 Task: Find connections with filter location Pérama with filter topic #jobwith filter profile language German with filter current company Resolvit with filter school MEERUT INSTITUTE OF TECHNOLOGY, BARAL, PARTAPUR, MEERUT with filter industry Magnetic and Optical Media Manufacturing with filter service category Nonprofit Consulting with filter keywords title CNA
Action: Mouse moved to (274, 227)
Screenshot: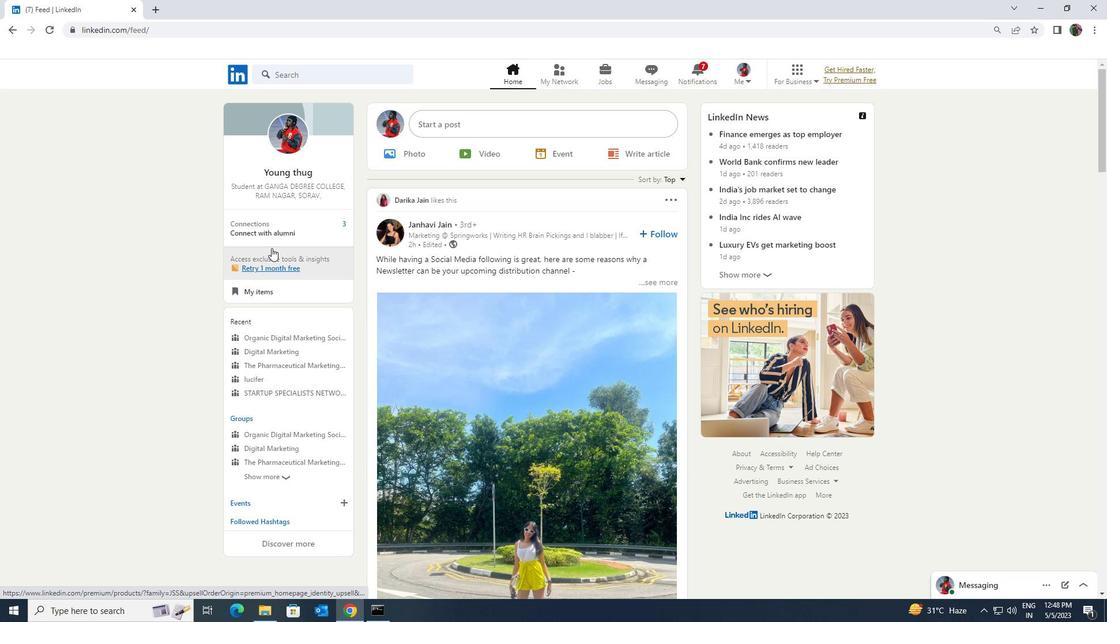 
Action: Mouse pressed left at (274, 227)
Screenshot: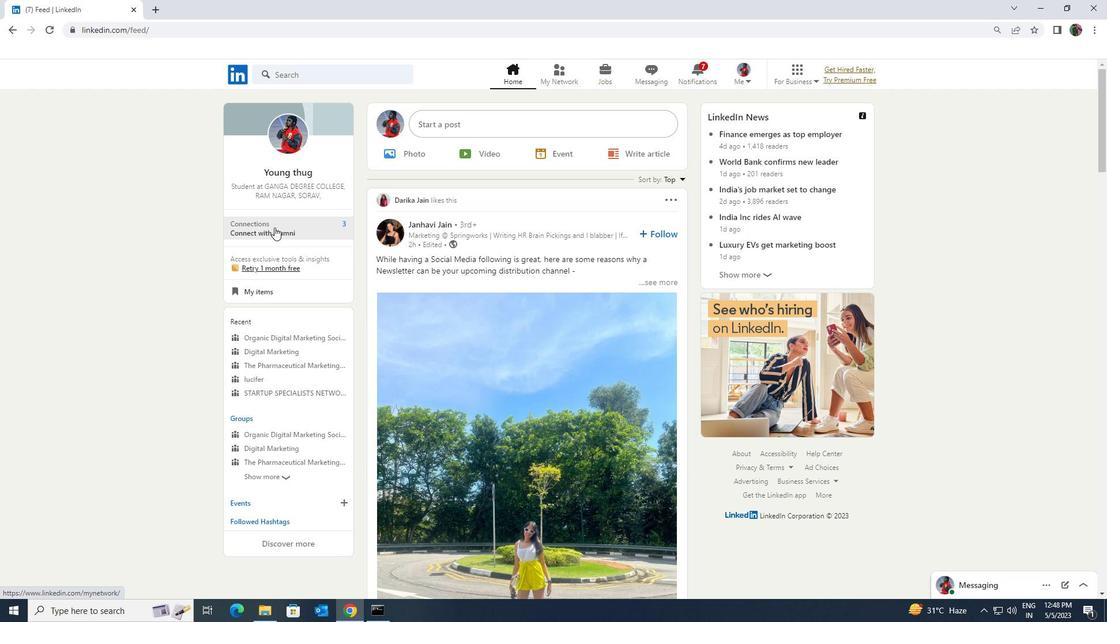 
Action: Mouse moved to (278, 141)
Screenshot: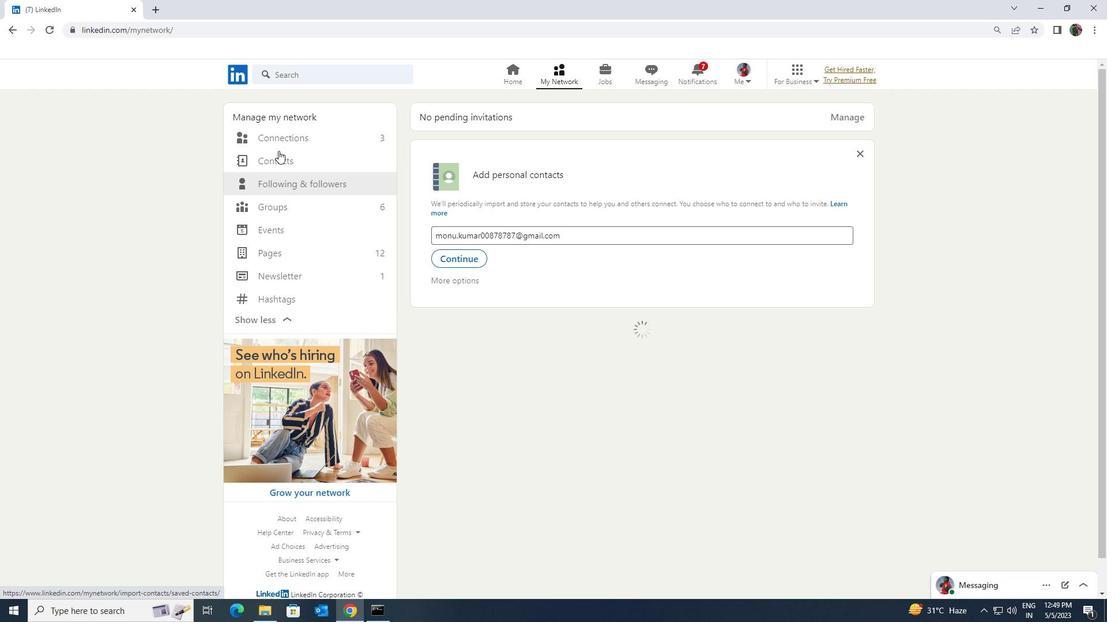 
Action: Mouse pressed left at (278, 141)
Screenshot: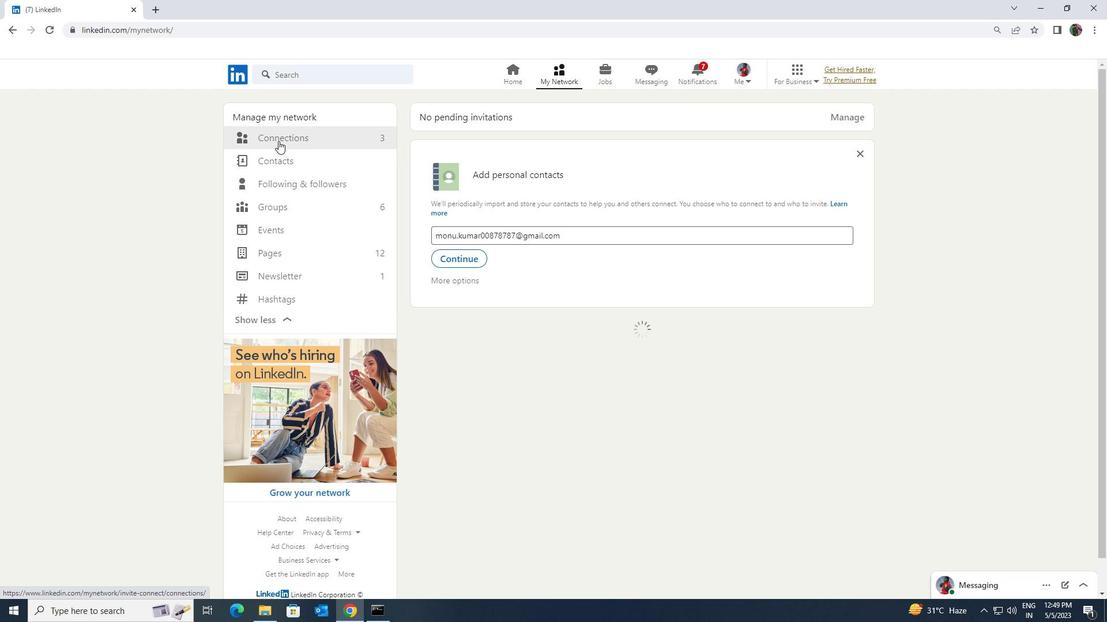 
Action: Mouse moved to (619, 145)
Screenshot: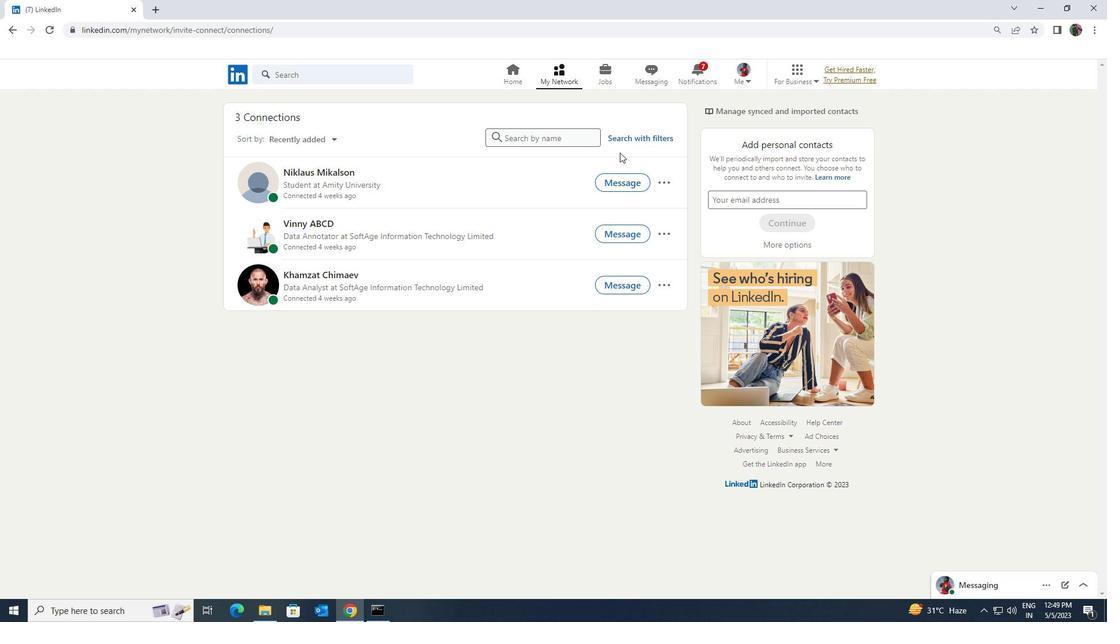 
Action: Mouse pressed left at (619, 145)
Screenshot: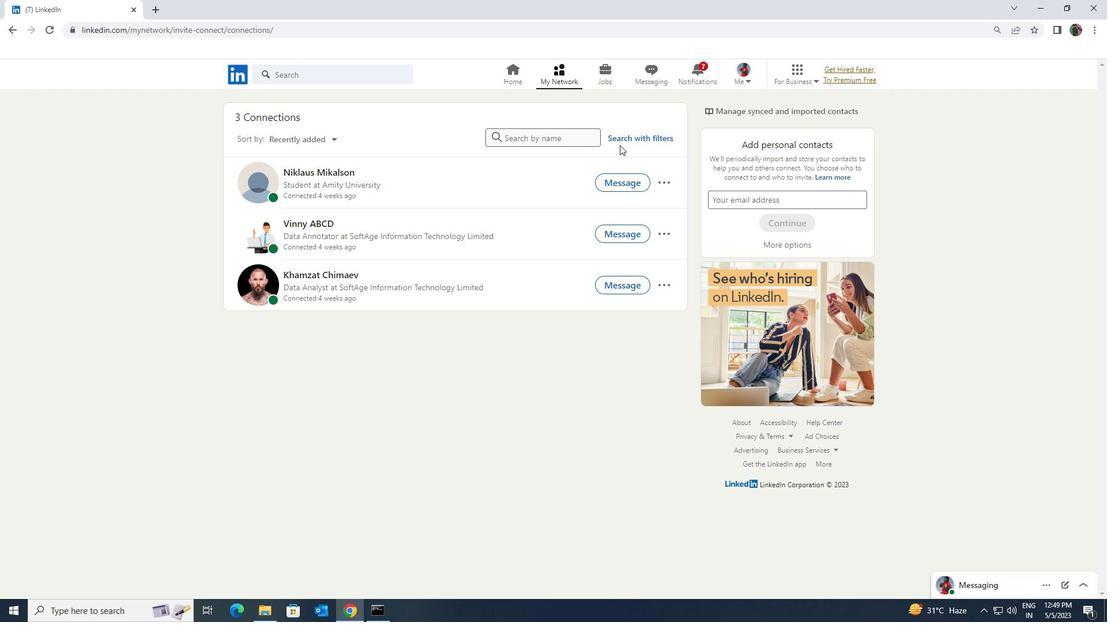 
Action: Mouse moved to (619, 139)
Screenshot: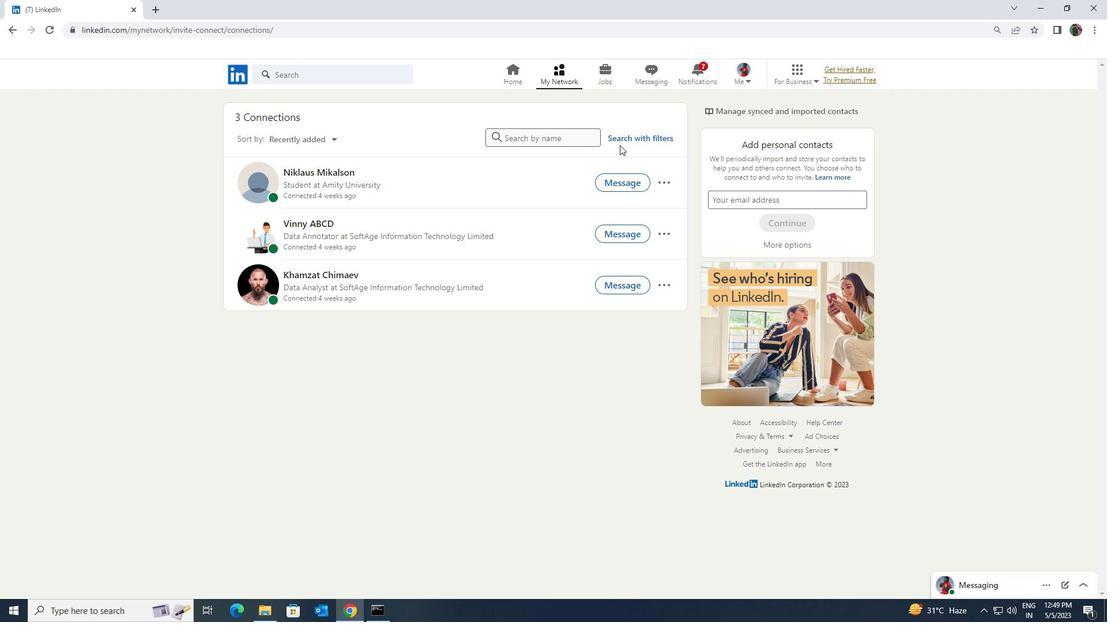 
Action: Mouse pressed left at (619, 139)
Screenshot: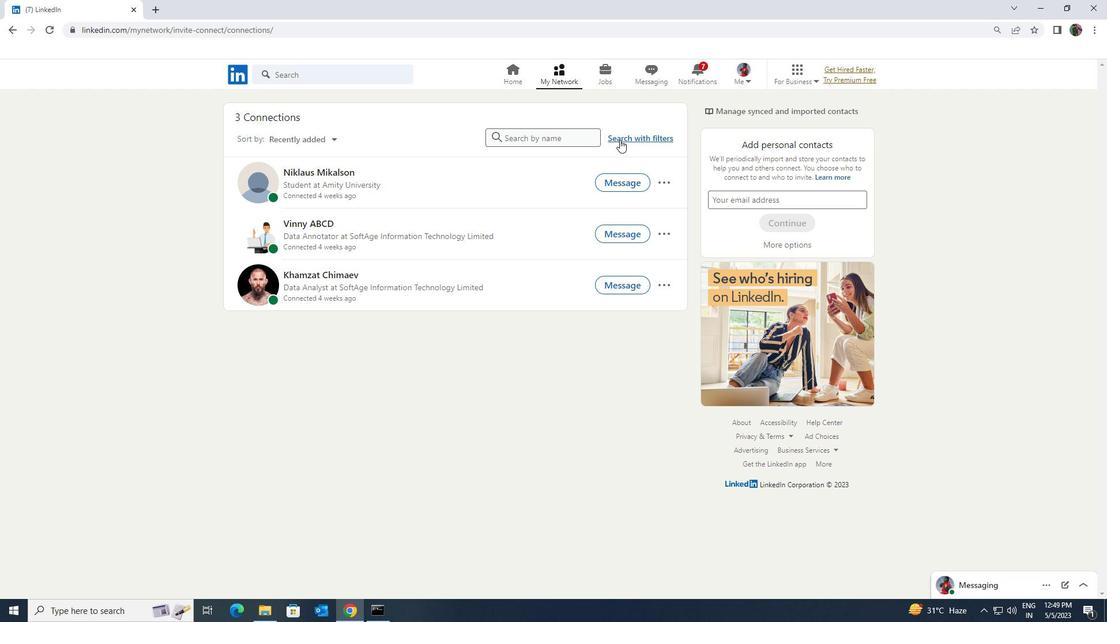 
Action: Mouse moved to (593, 108)
Screenshot: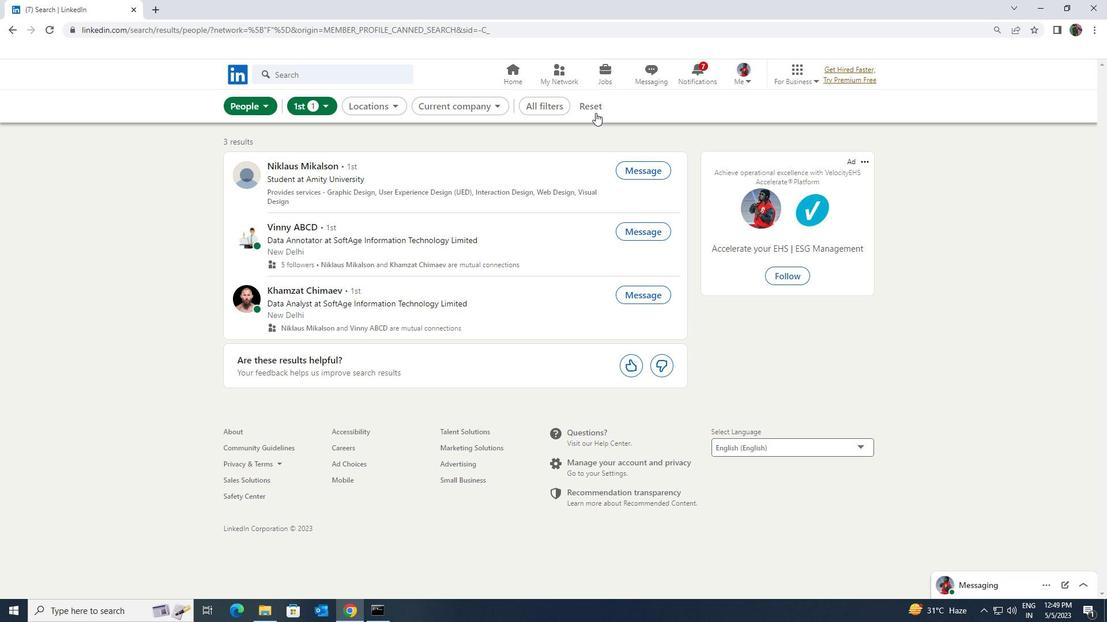 
Action: Mouse pressed left at (593, 108)
Screenshot: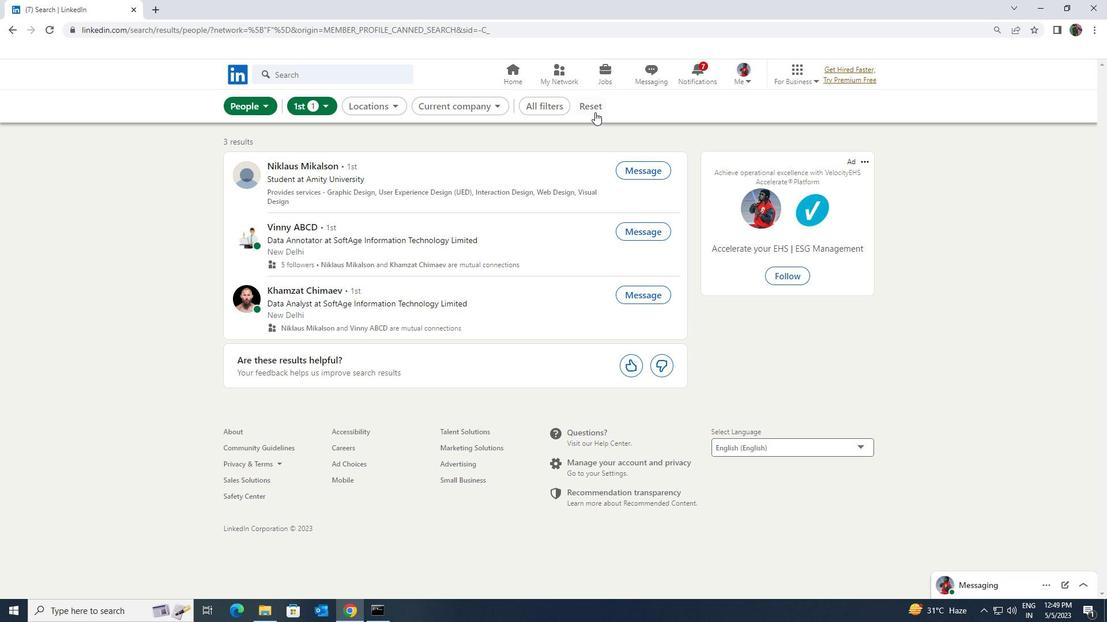 
Action: Mouse moved to (579, 106)
Screenshot: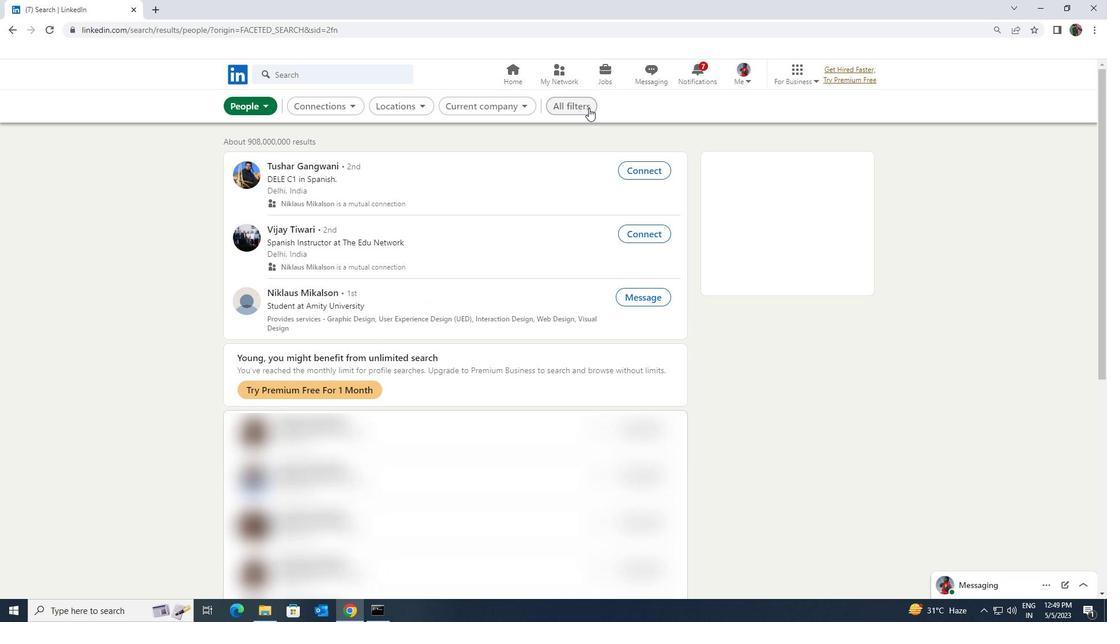 
Action: Mouse pressed left at (579, 106)
Screenshot: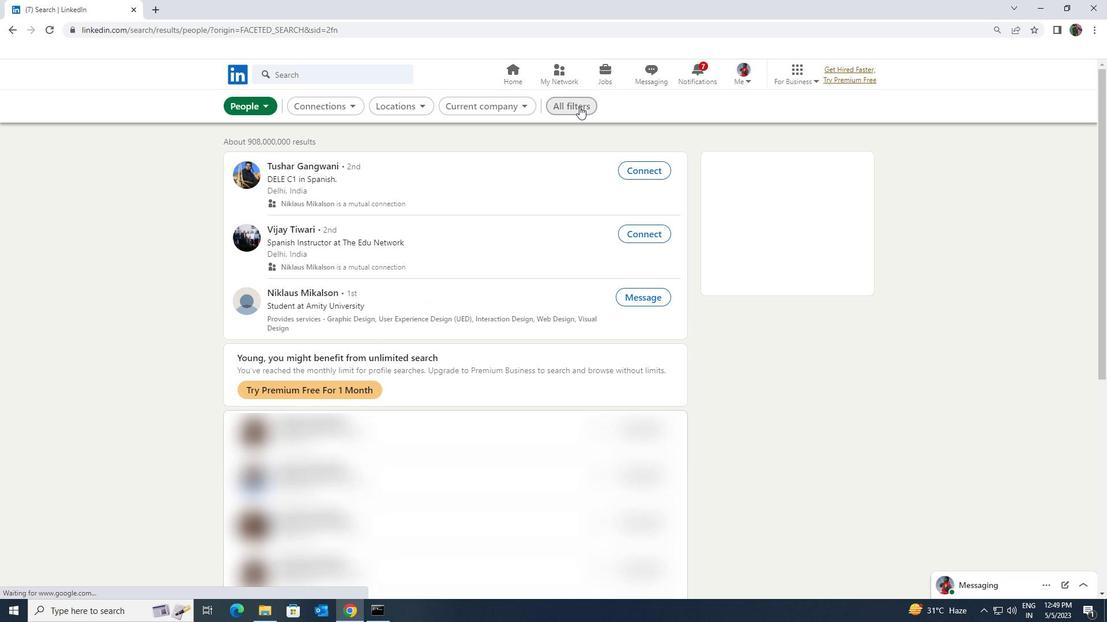 
Action: Mouse moved to (958, 446)
Screenshot: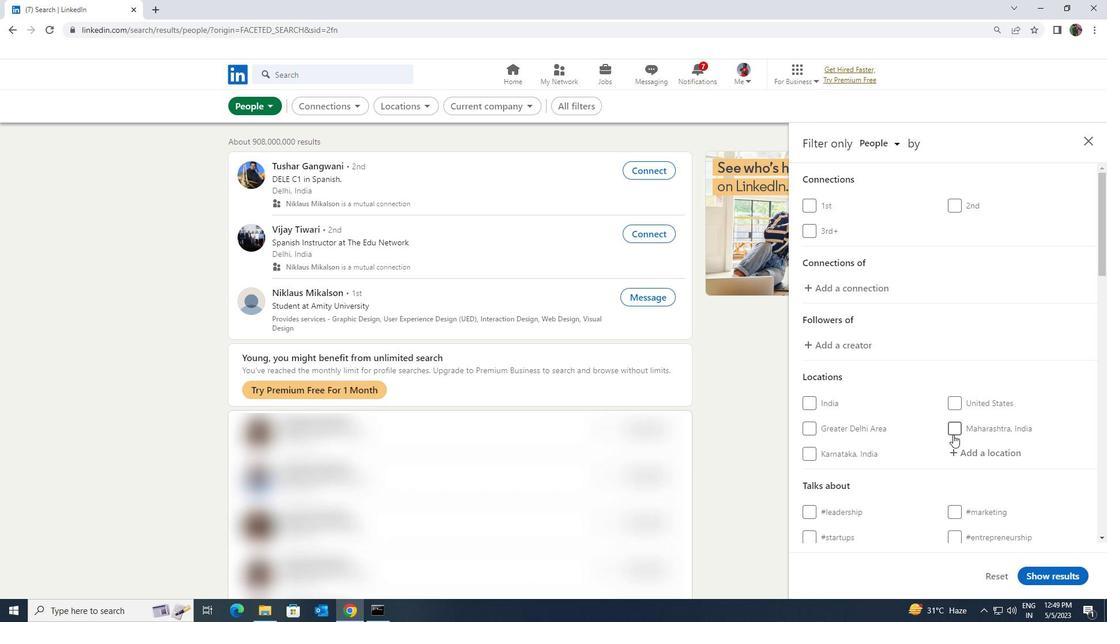 
Action: Mouse pressed left at (958, 446)
Screenshot: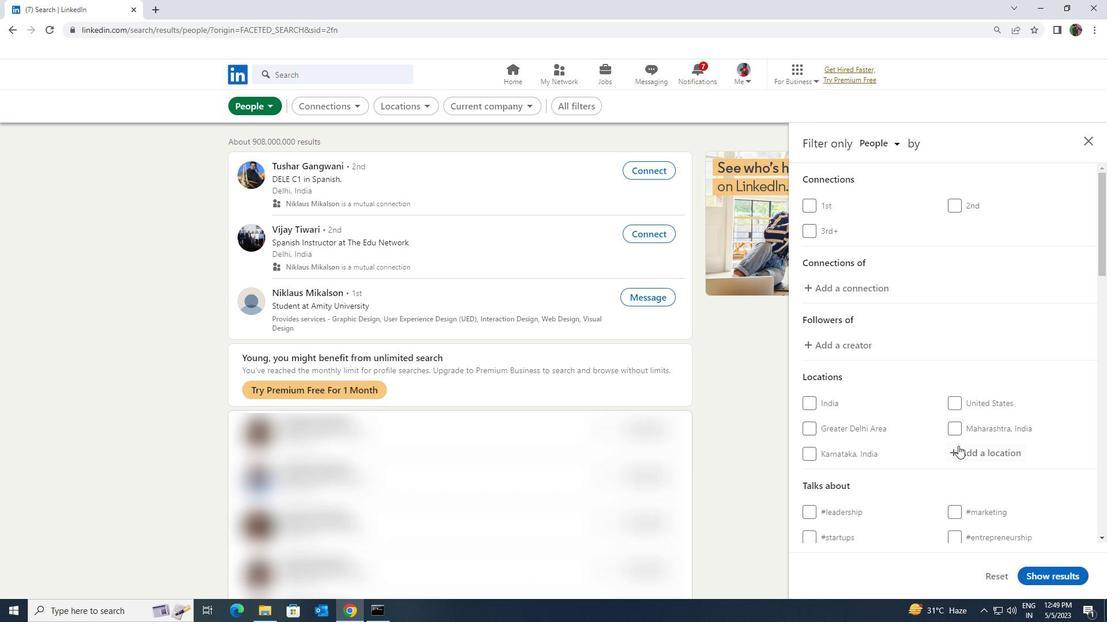 
Action: Key pressed <Key.shift>PERAMA
Screenshot: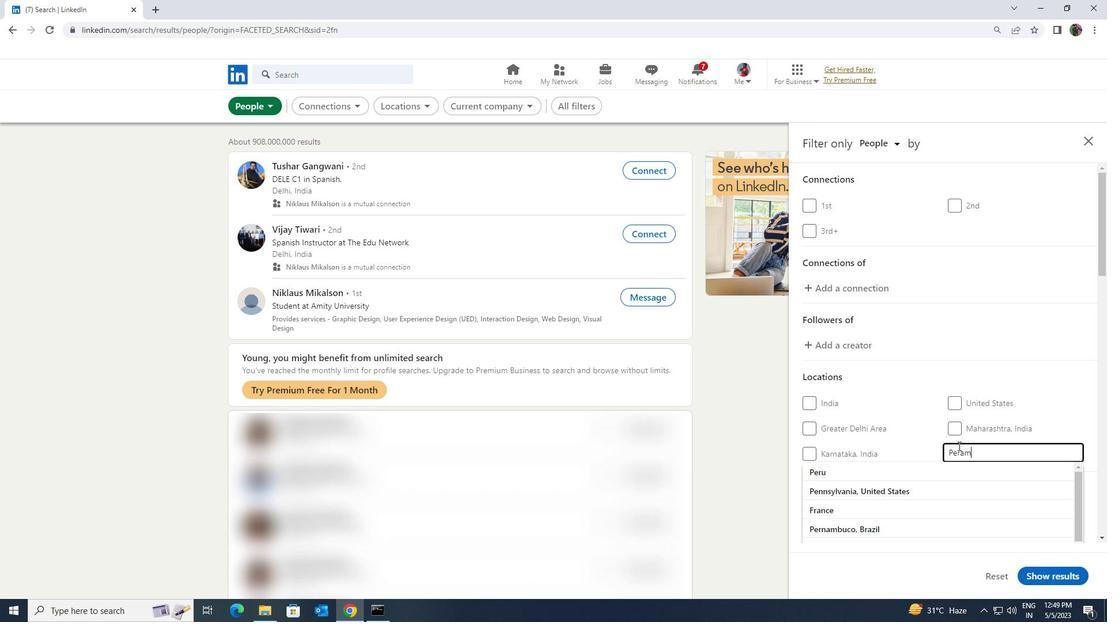 
Action: Mouse moved to (951, 465)
Screenshot: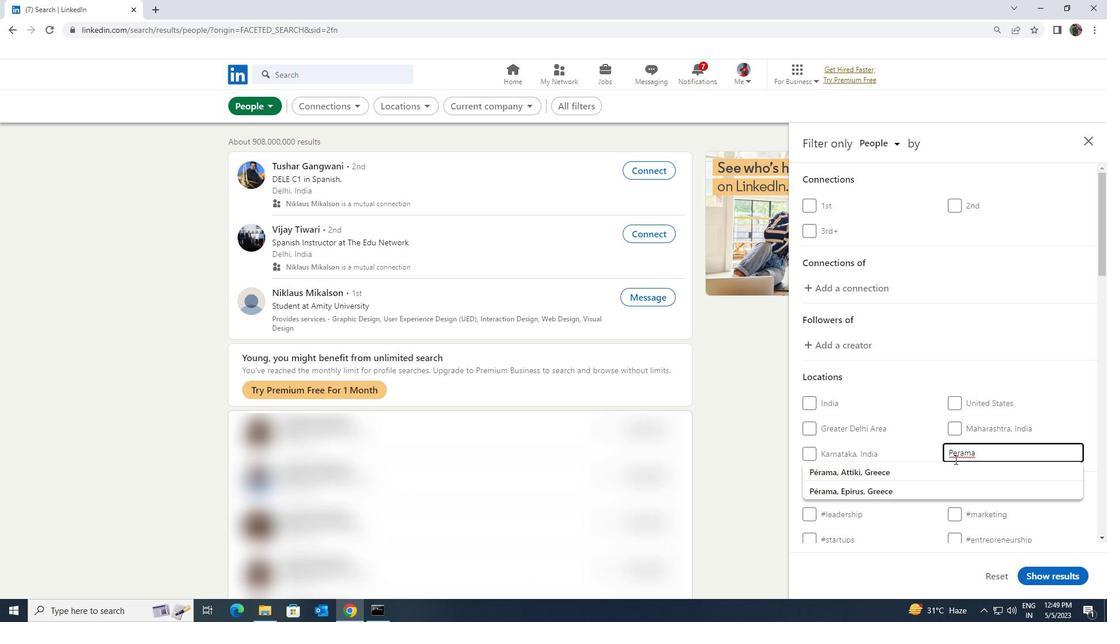 
Action: Mouse pressed left at (951, 465)
Screenshot: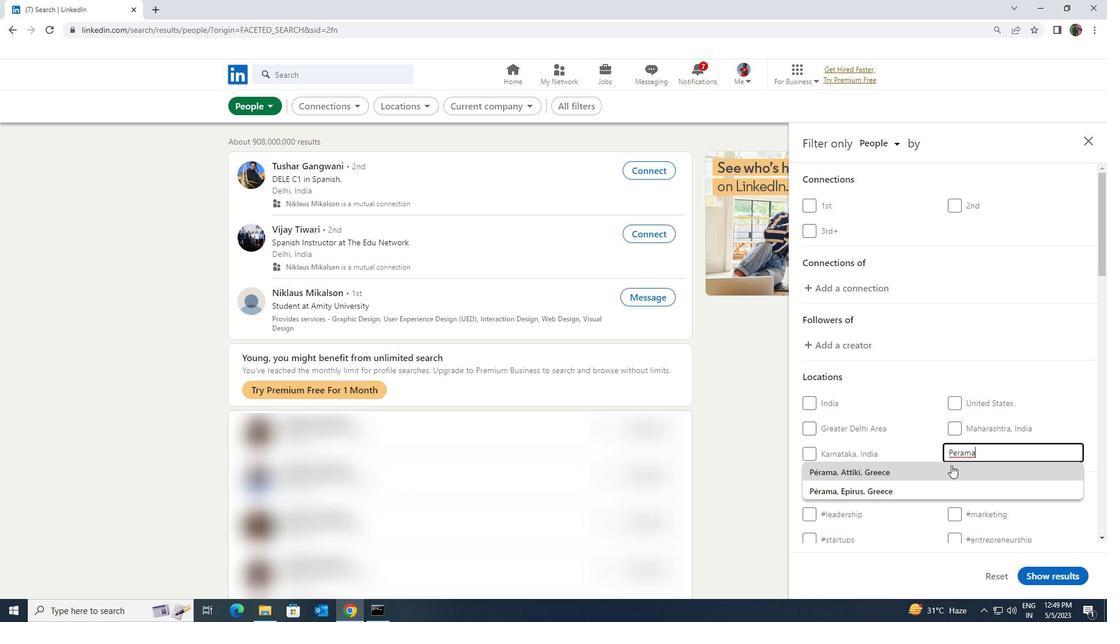 
Action: Mouse scrolled (951, 465) with delta (0, 0)
Screenshot: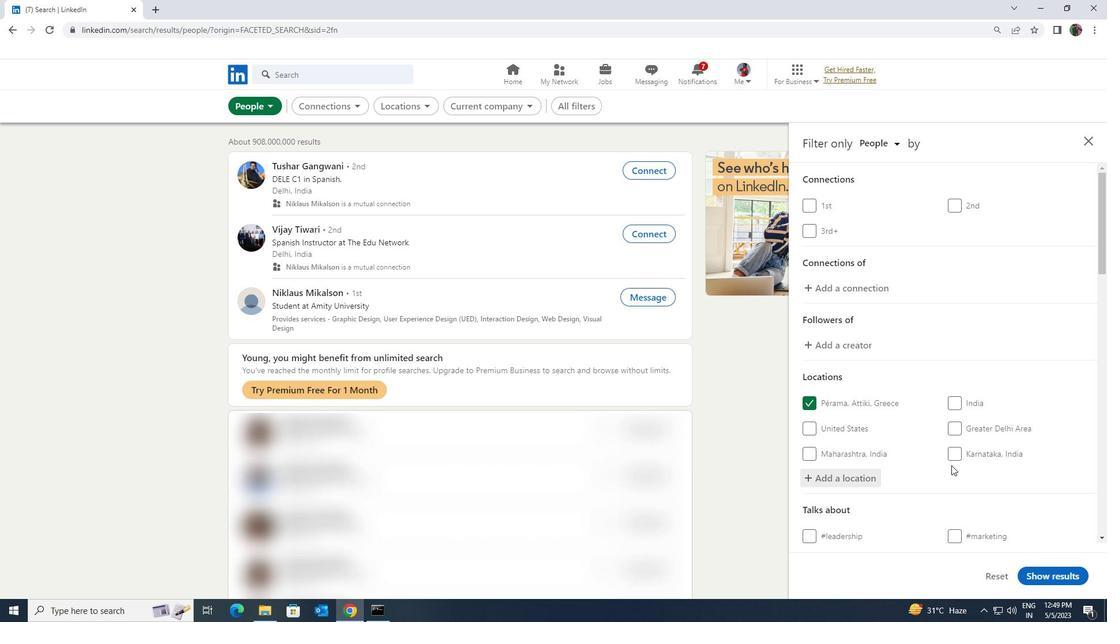 
Action: Mouse moved to (967, 524)
Screenshot: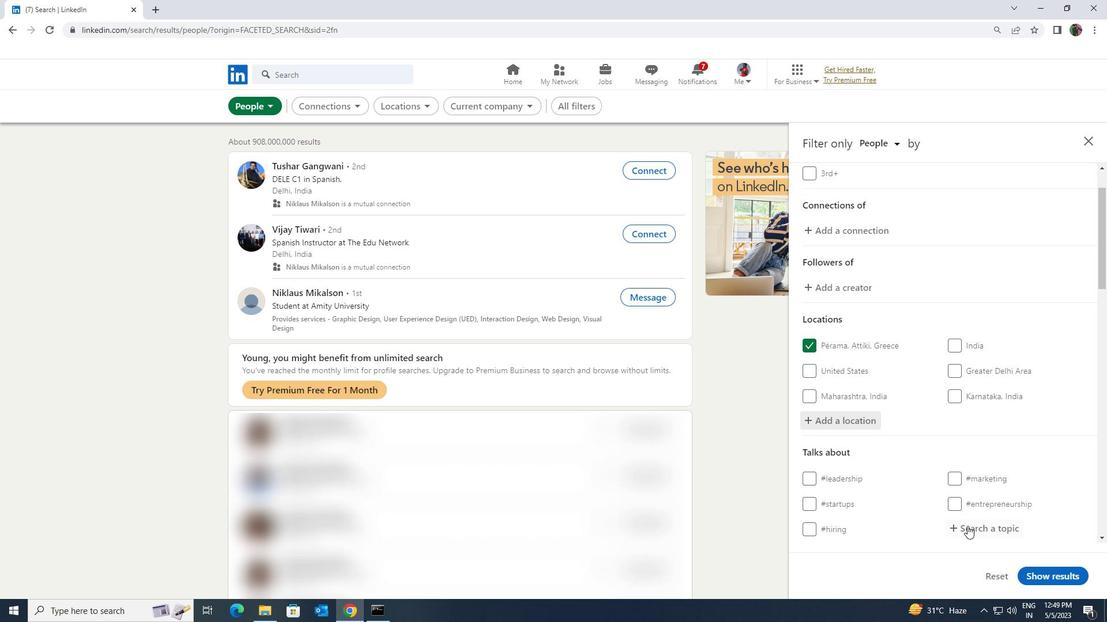 
Action: Mouse scrolled (967, 524) with delta (0, 0)
Screenshot: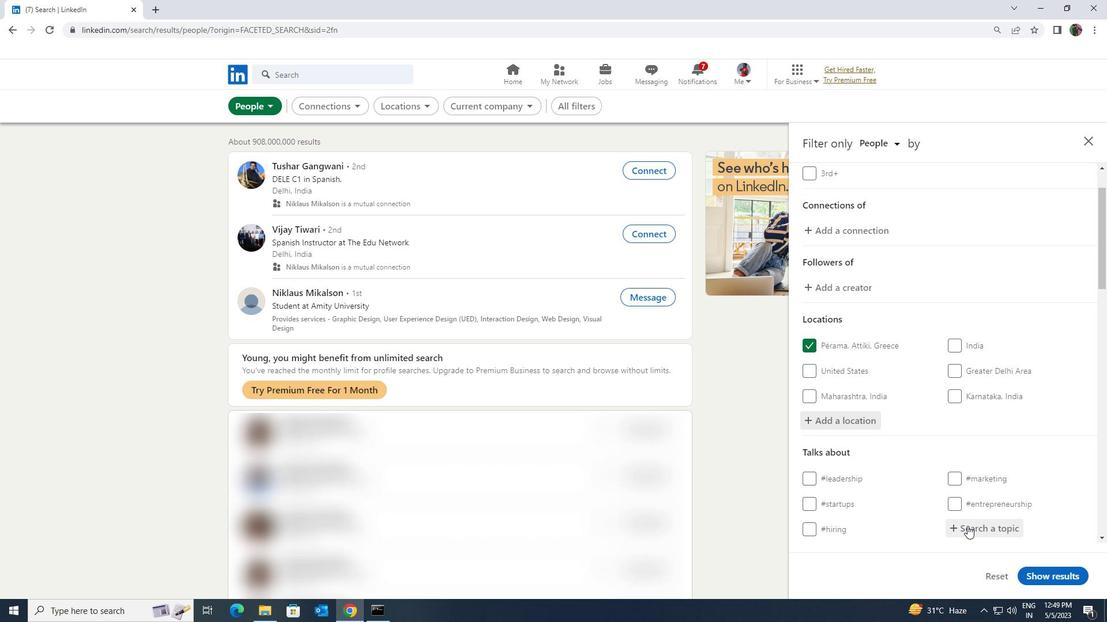 
Action: Mouse moved to (963, 472)
Screenshot: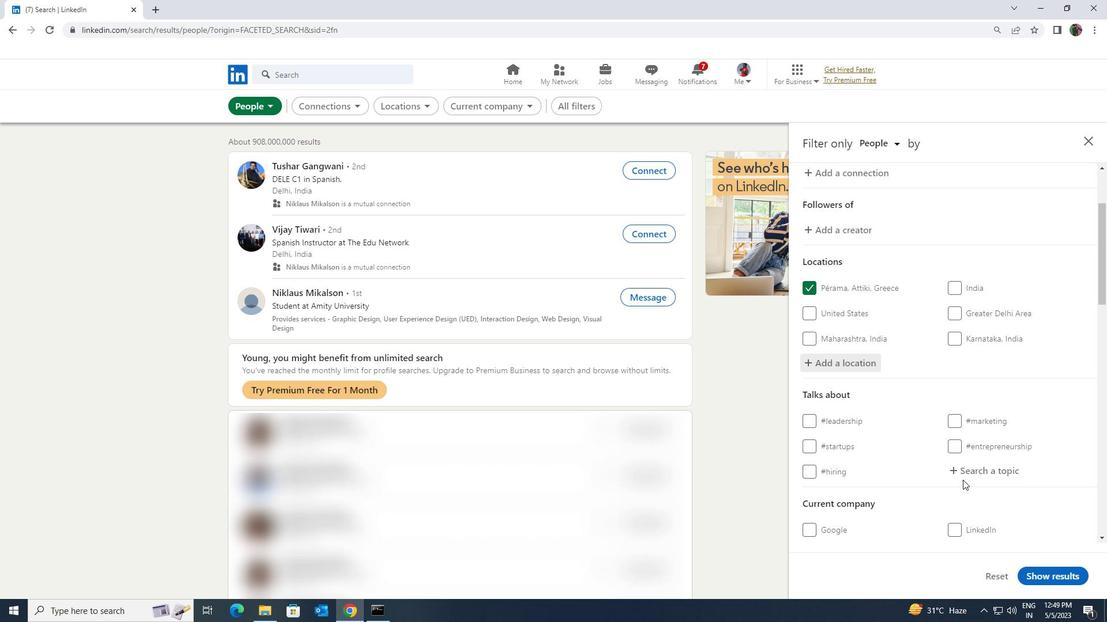 
Action: Mouse pressed left at (963, 472)
Screenshot: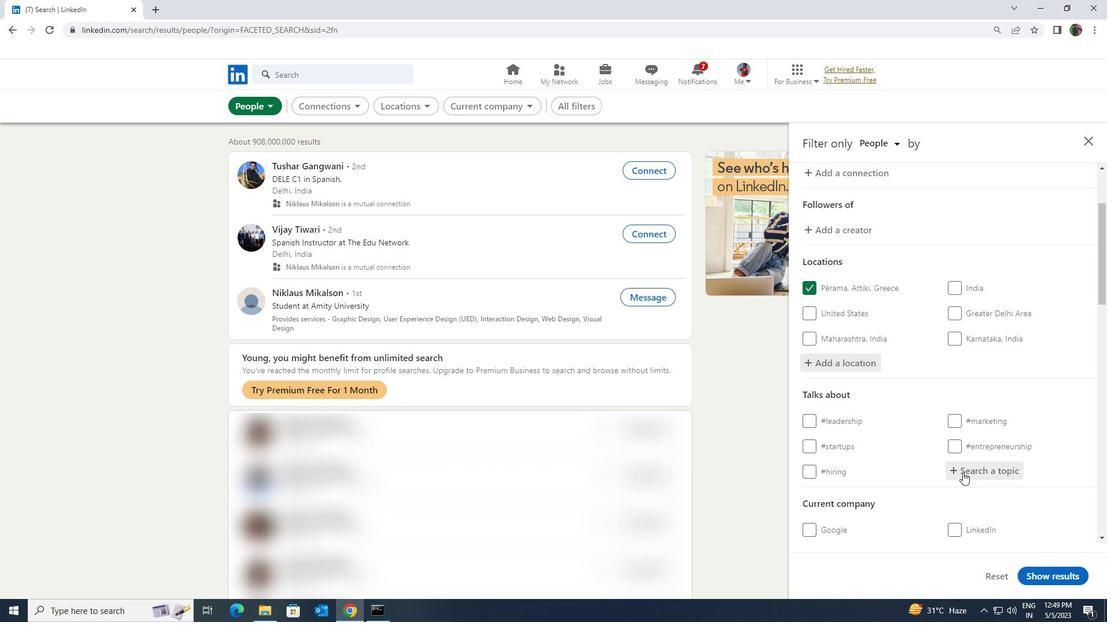 
Action: Key pressed <Key.shift>JOB
Screenshot: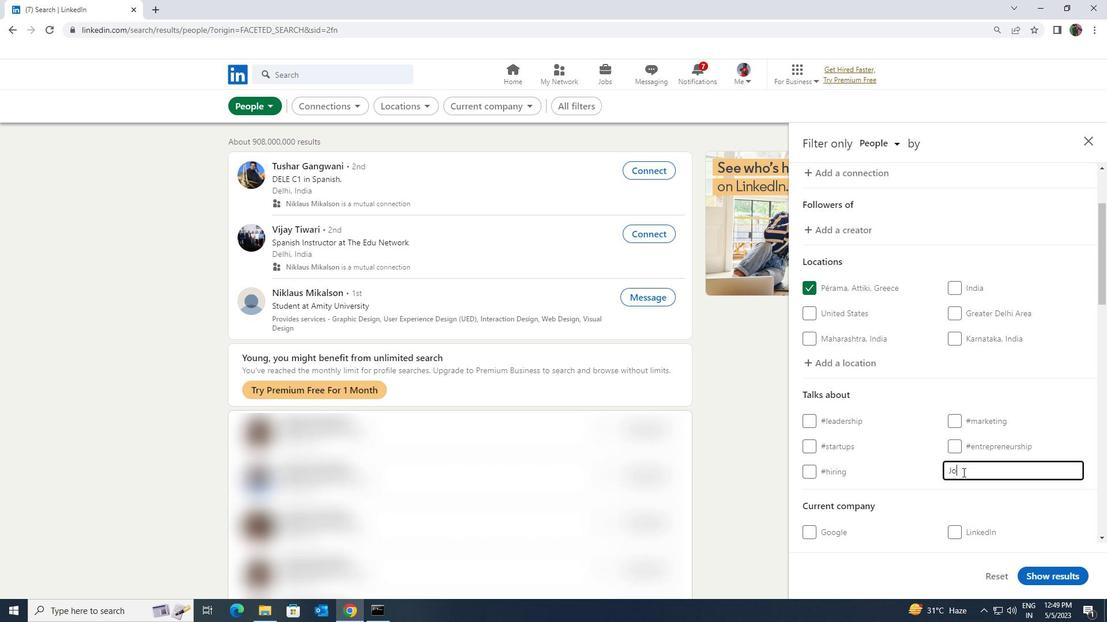 
Action: Mouse moved to (956, 485)
Screenshot: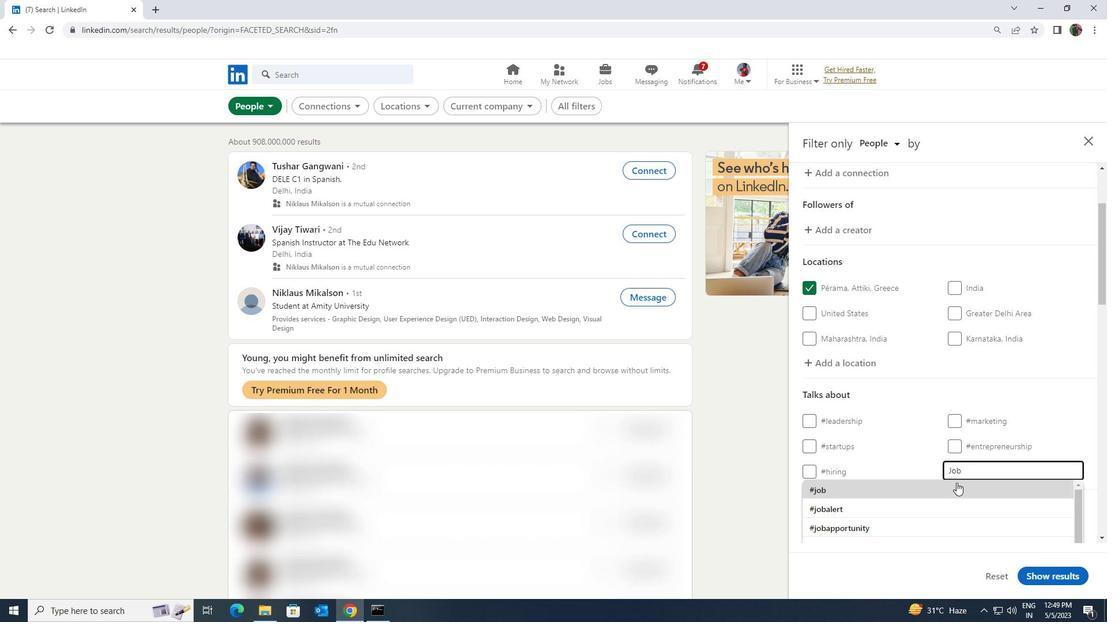 
Action: Mouse pressed left at (956, 485)
Screenshot: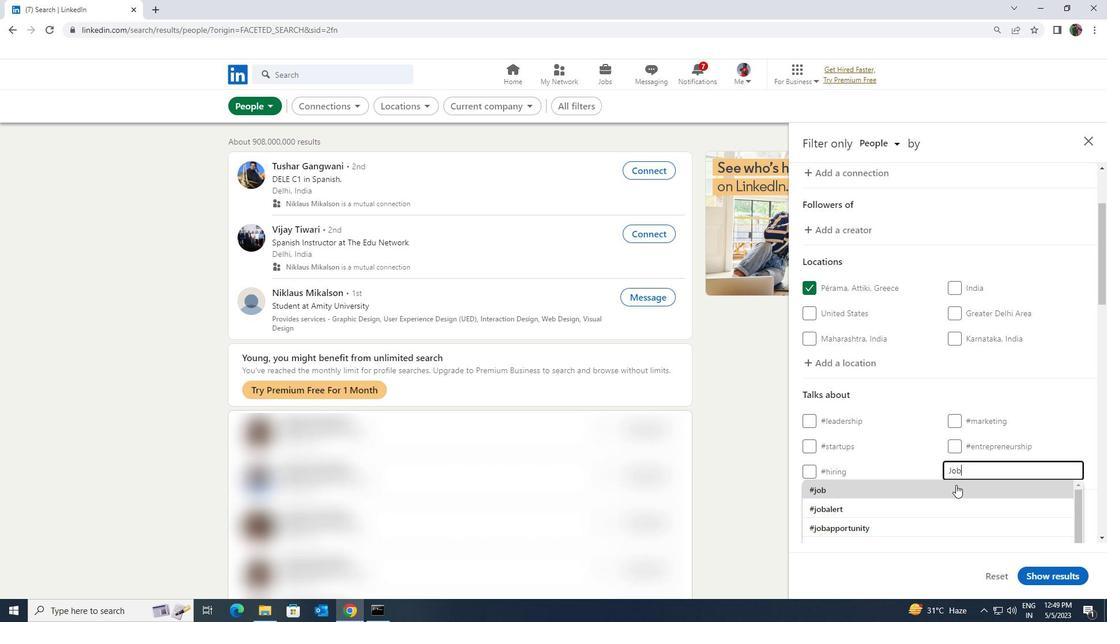 
Action: Mouse scrolled (956, 484) with delta (0, 0)
Screenshot: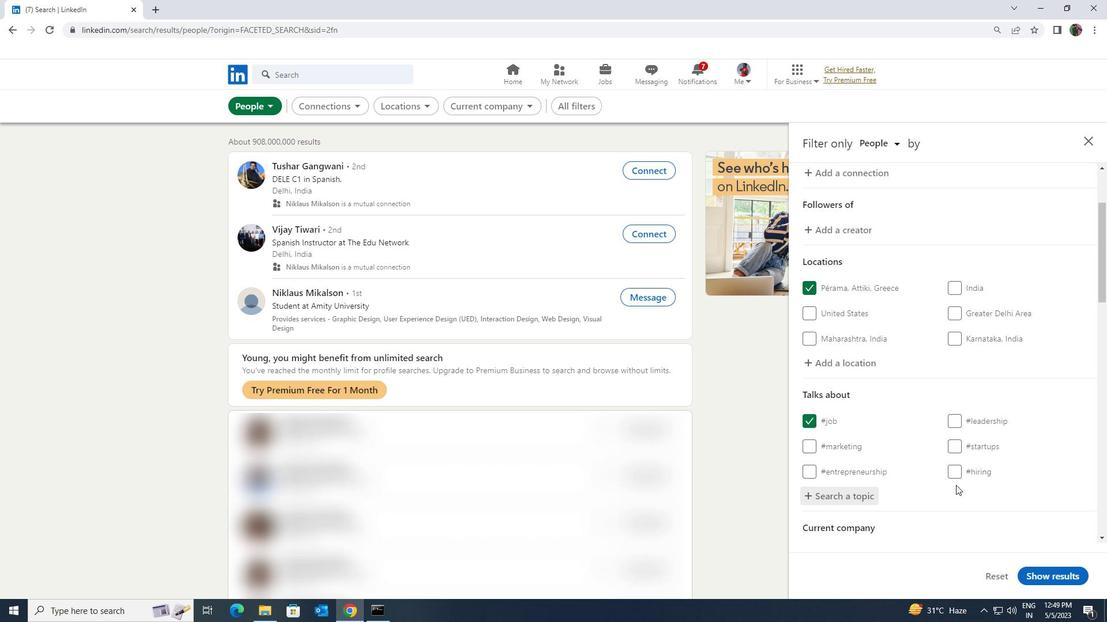 
Action: Mouse scrolled (956, 484) with delta (0, 0)
Screenshot: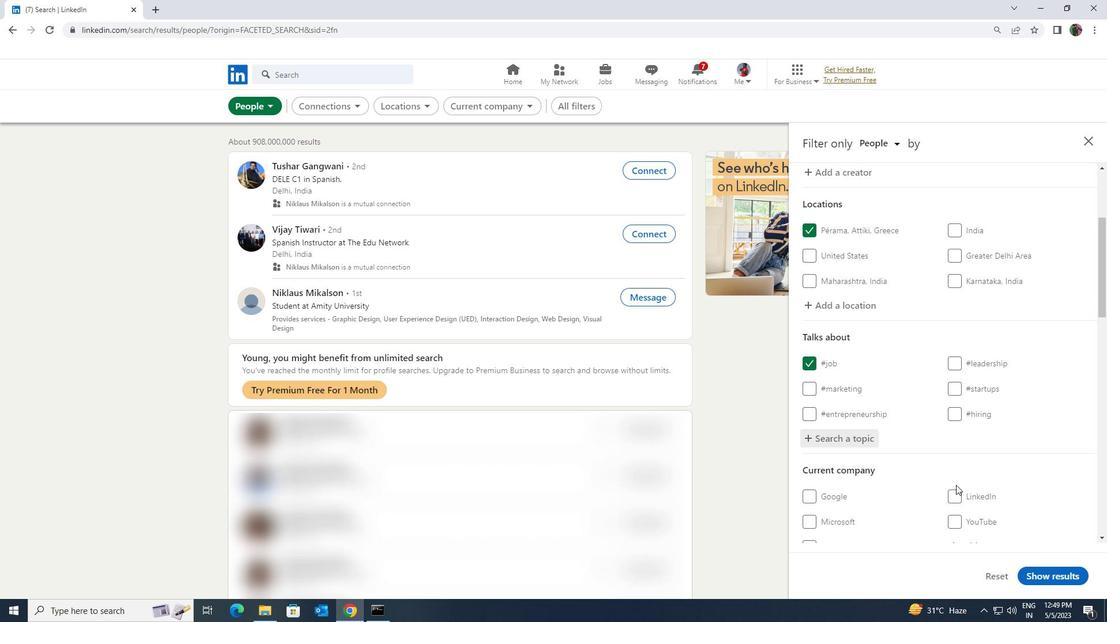 
Action: Mouse scrolled (956, 484) with delta (0, 0)
Screenshot: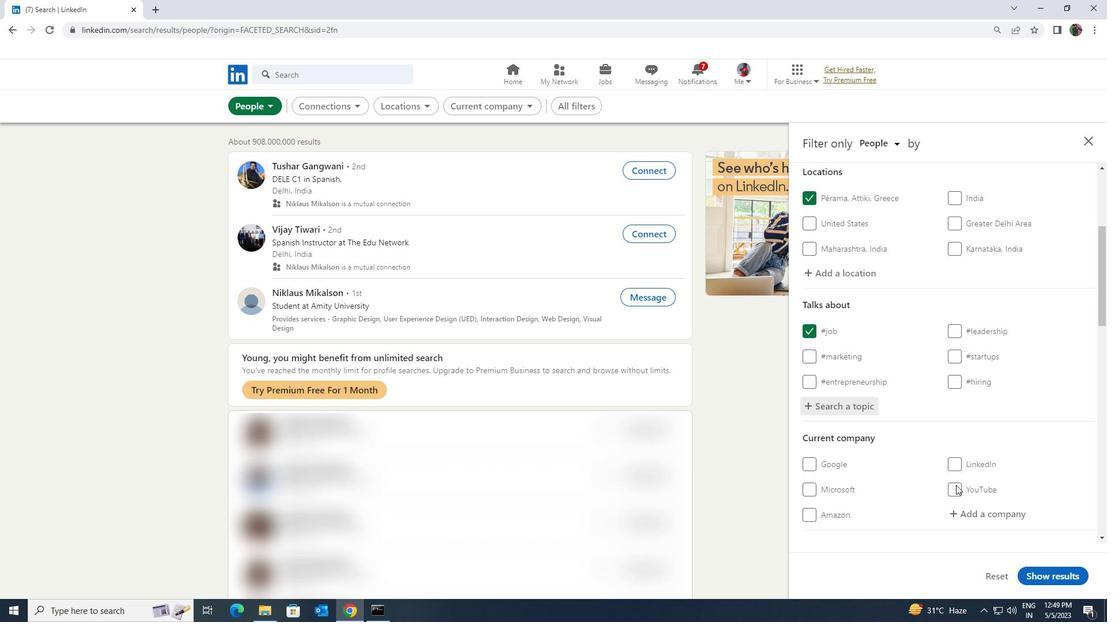 
Action: Mouse scrolled (956, 484) with delta (0, 0)
Screenshot: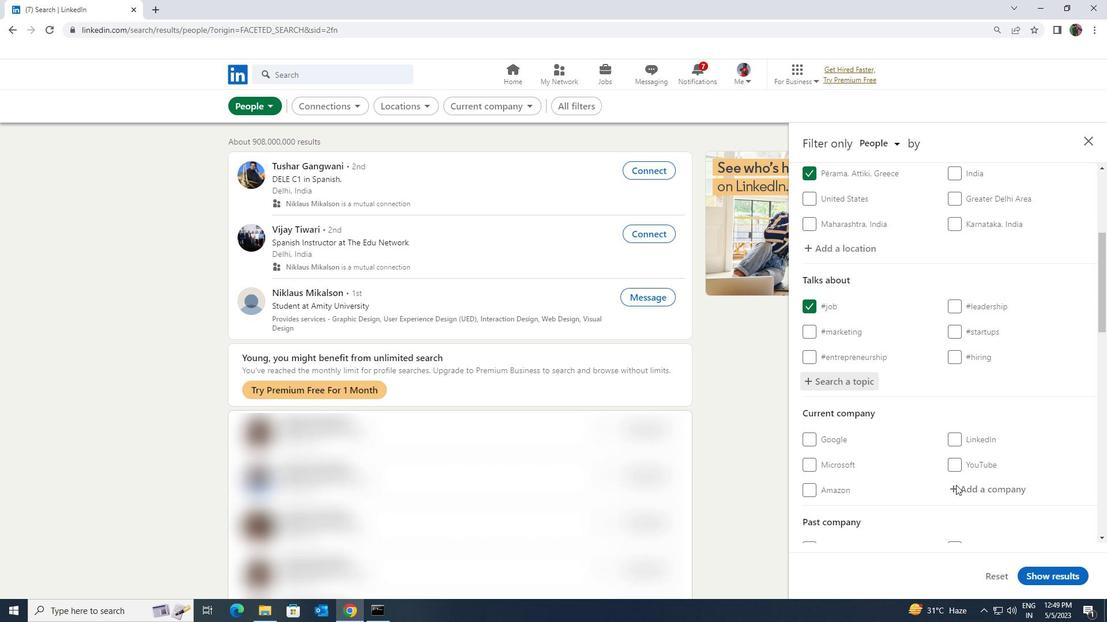 
Action: Mouse scrolled (956, 484) with delta (0, 0)
Screenshot: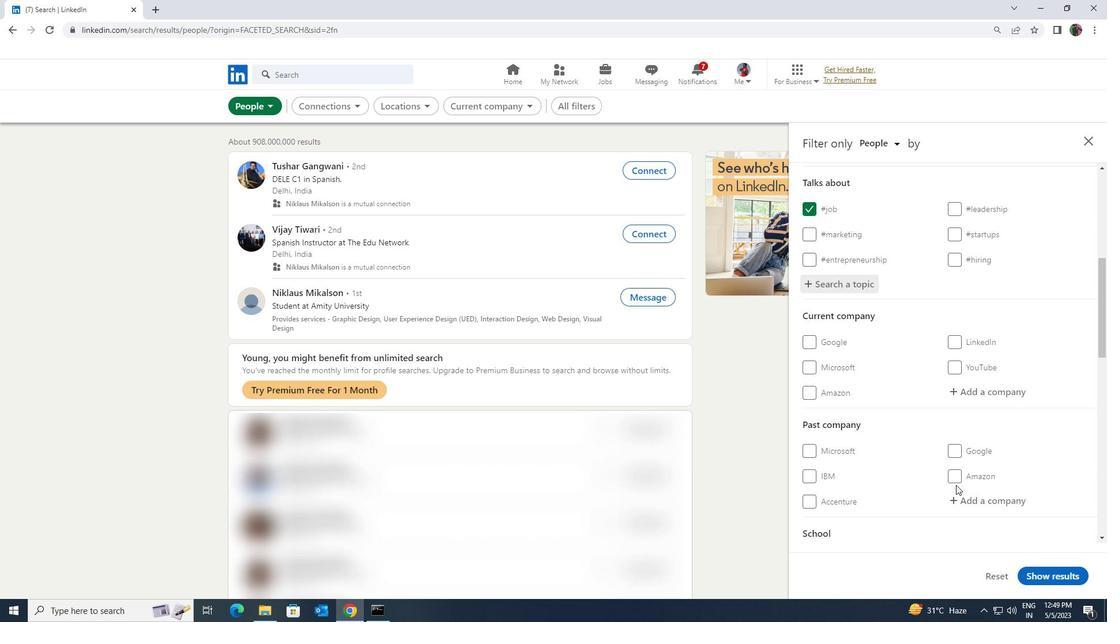 
Action: Mouse scrolled (956, 484) with delta (0, 0)
Screenshot: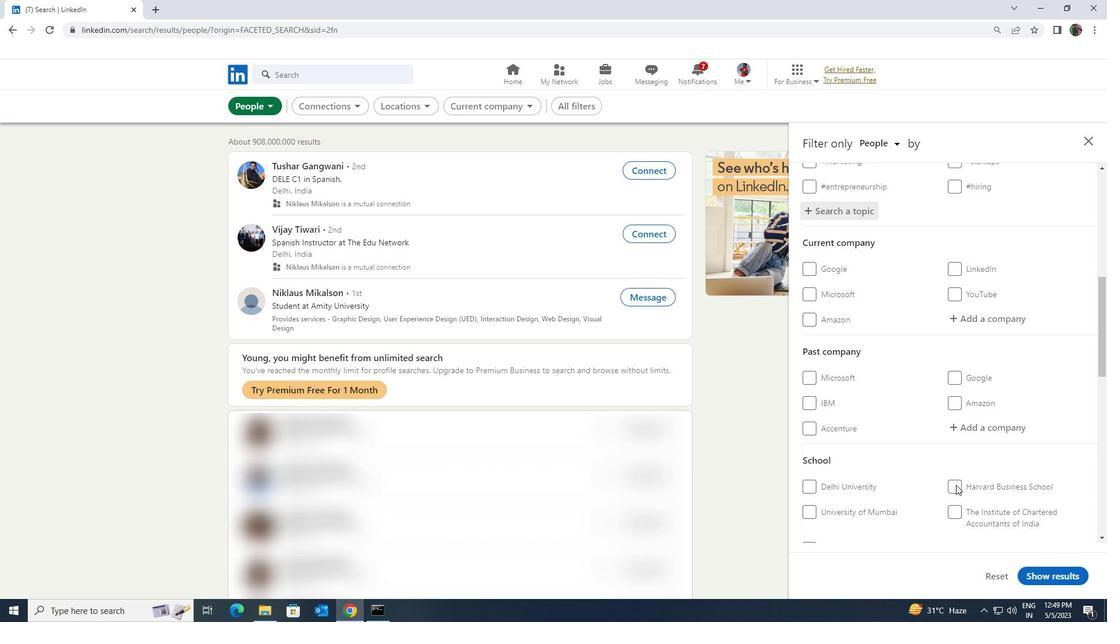 
Action: Mouse scrolled (956, 484) with delta (0, 0)
Screenshot: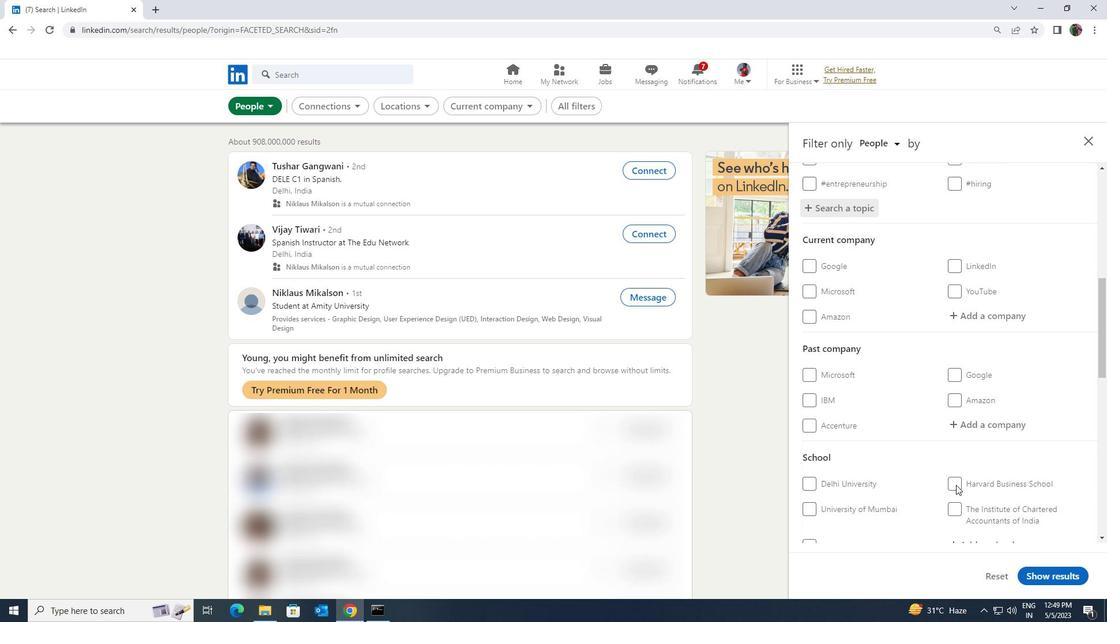 
Action: Mouse scrolled (956, 484) with delta (0, 0)
Screenshot: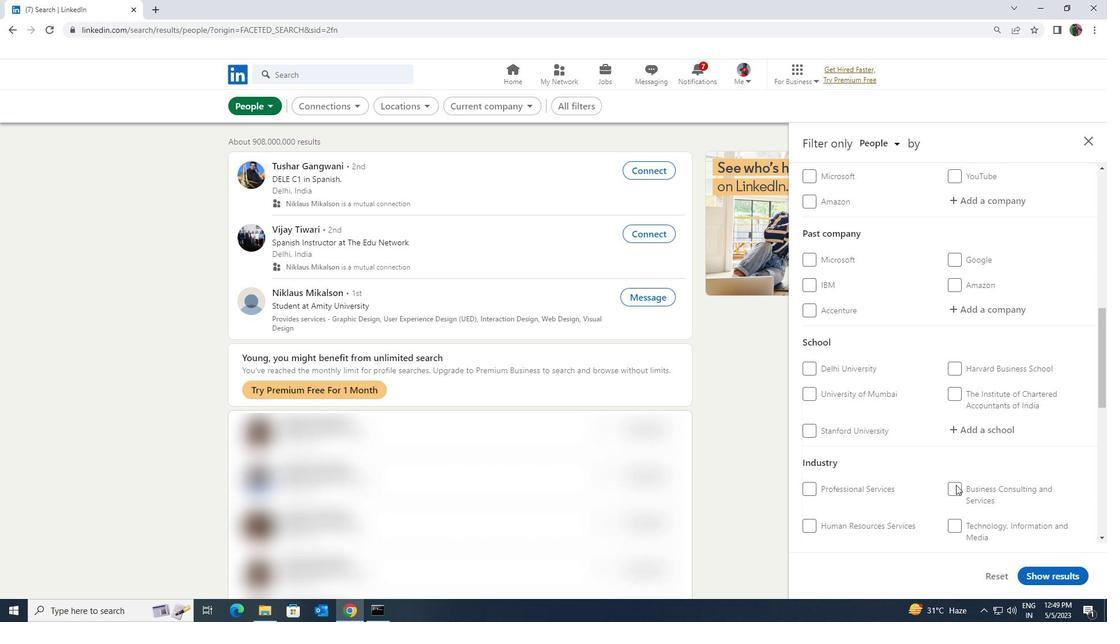 
Action: Mouse scrolled (956, 484) with delta (0, 0)
Screenshot: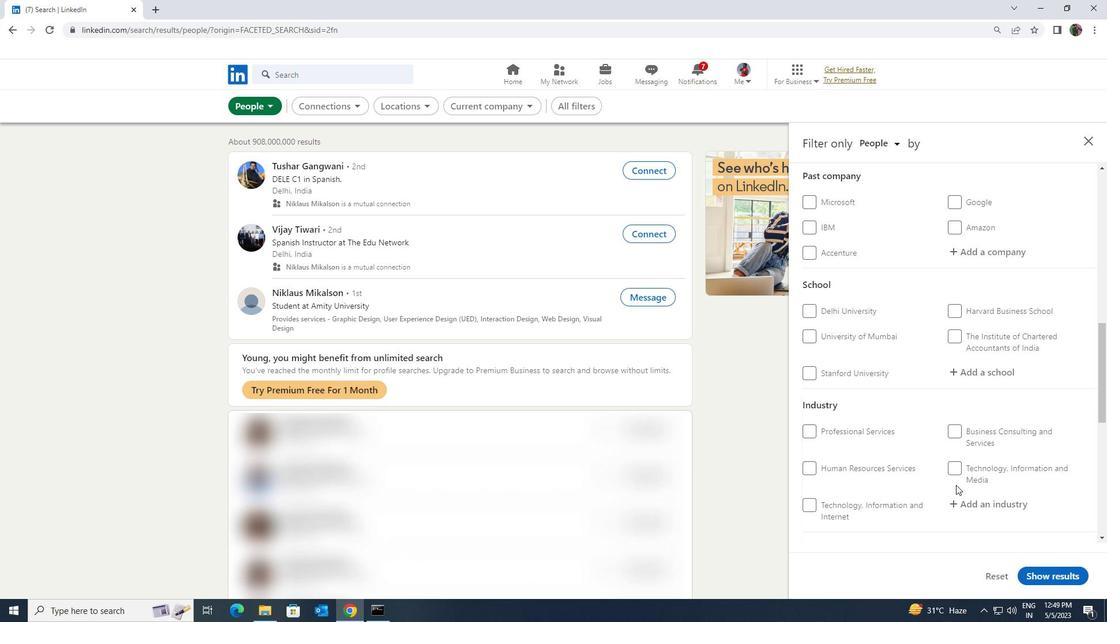 
Action: Mouse scrolled (956, 484) with delta (0, 0)
Screenshot: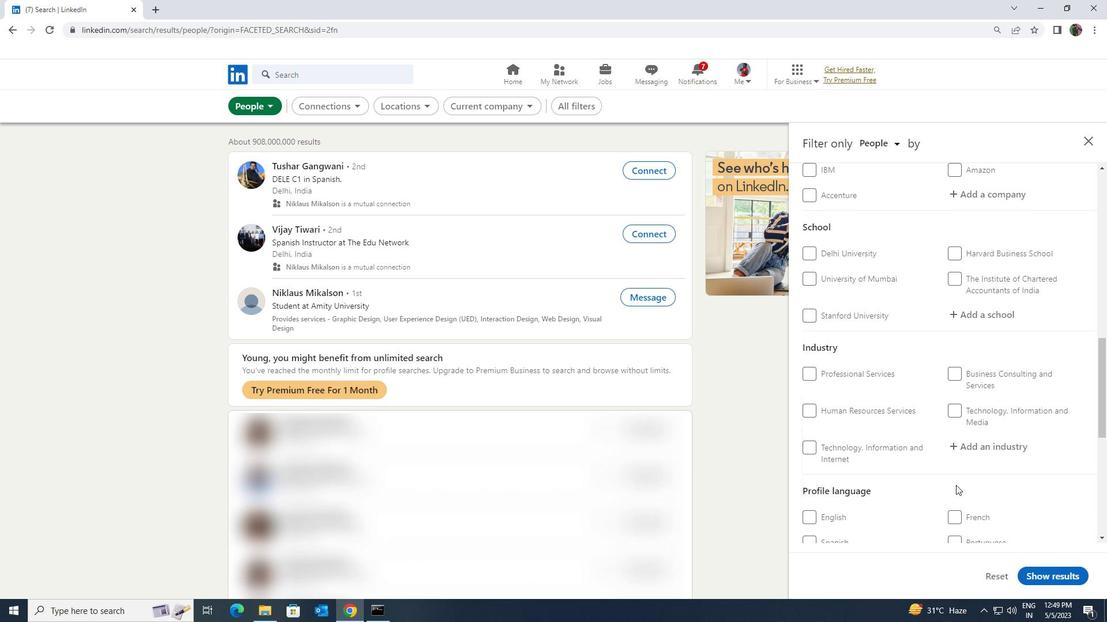 
Action: Mouse moved to (841, 510)
Screenshot: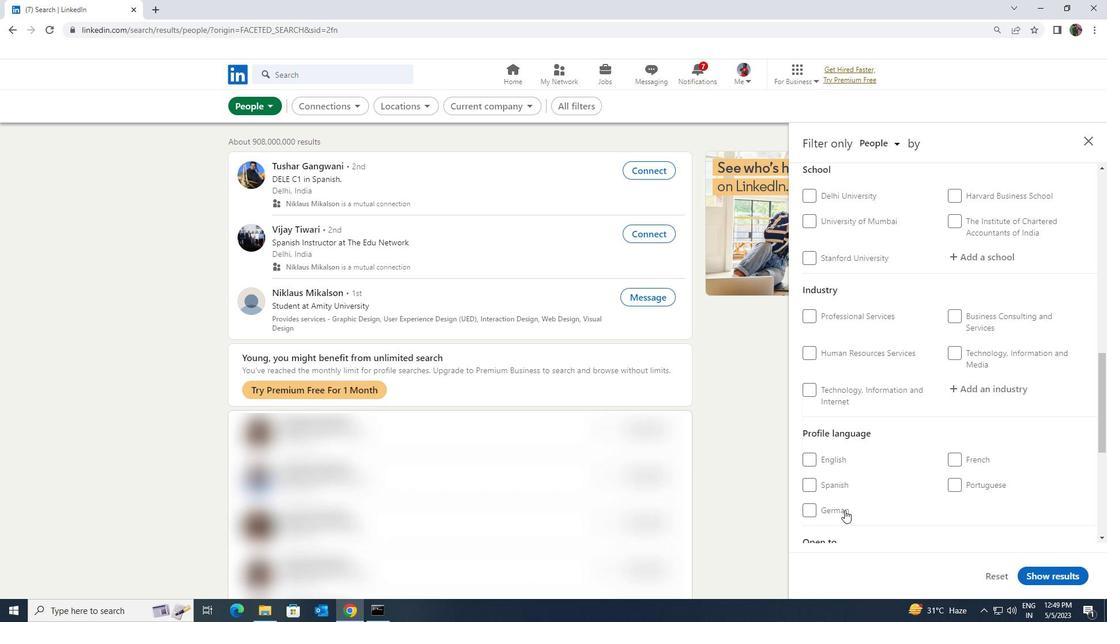 
Action: Mouse pressed left at (841, 510)
Screenshot: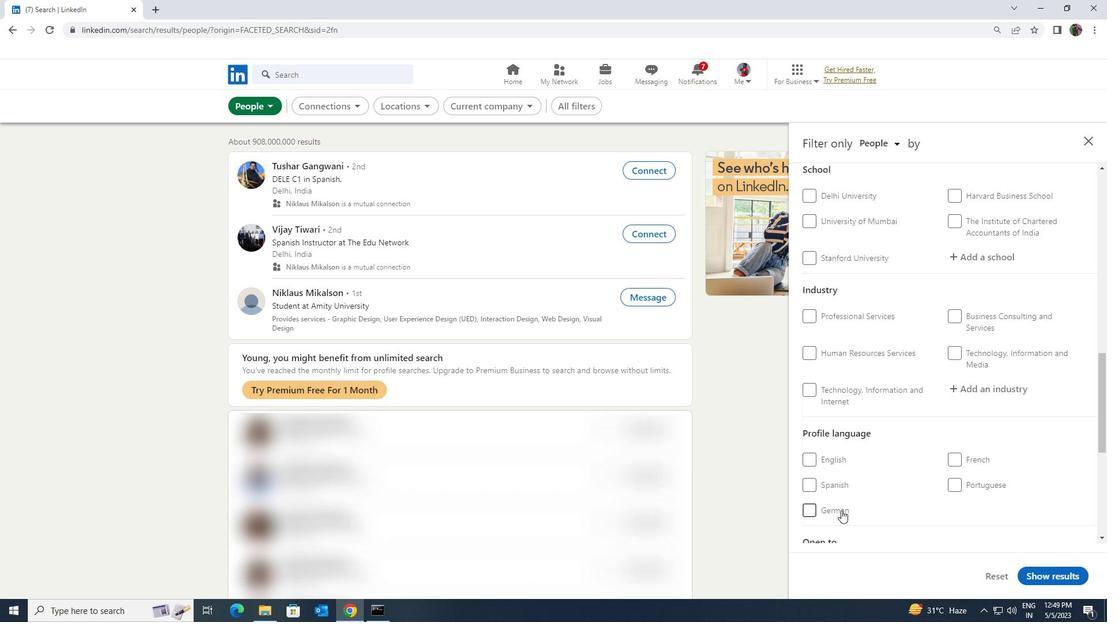 
Action: Mouse moved to (941, 501)
Screenshot: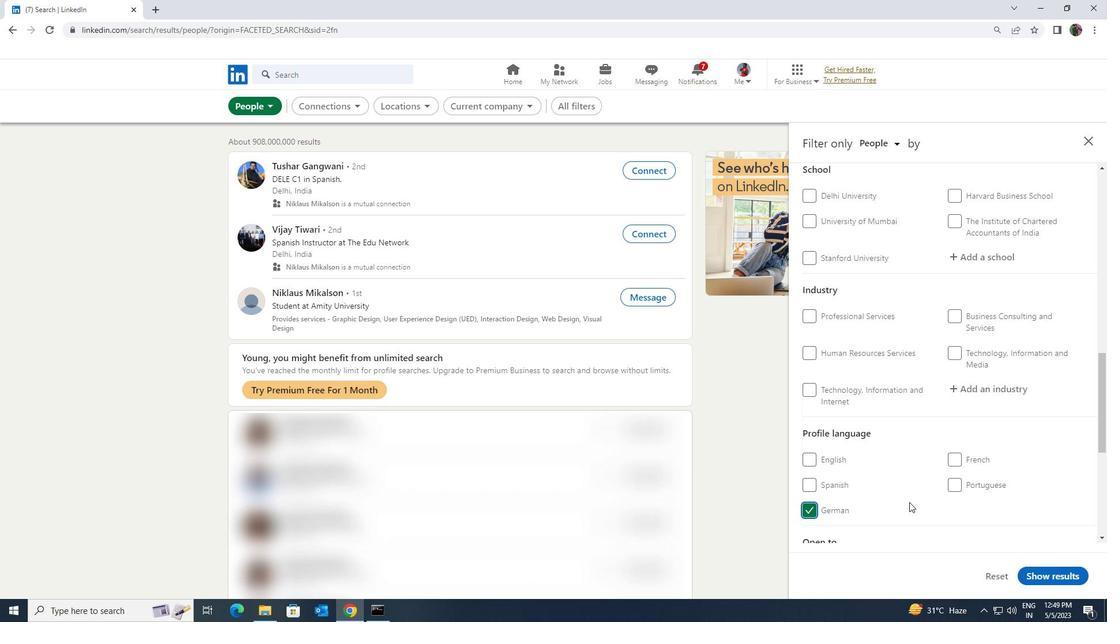 
Action: Mouse scrolled (941, 501) with delta (0, 0)
Screenshot: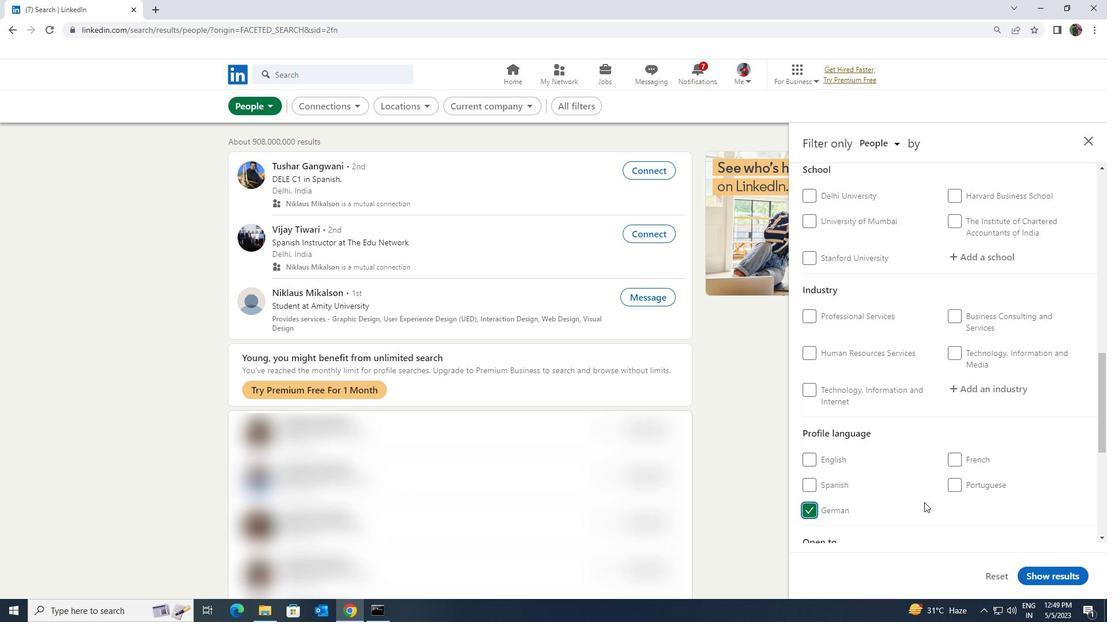 
Action: Mouse scrolled (941, 501) with delta (0, 0)
Screenshot: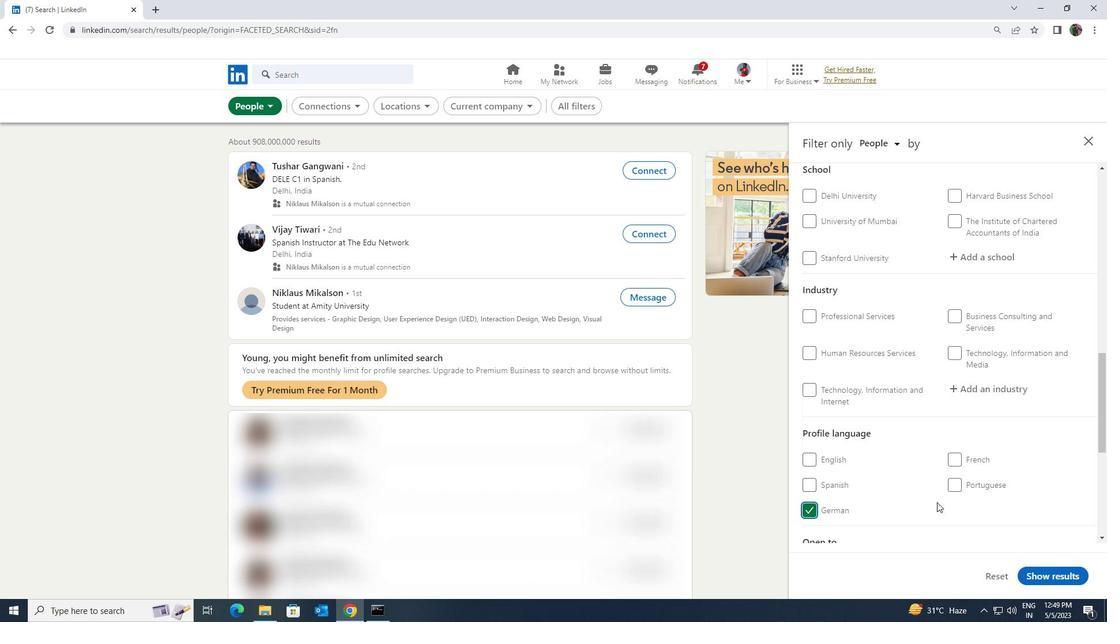 
Action: Mouse scrolled (941, 501) with delta (0, 0)
Screenshot: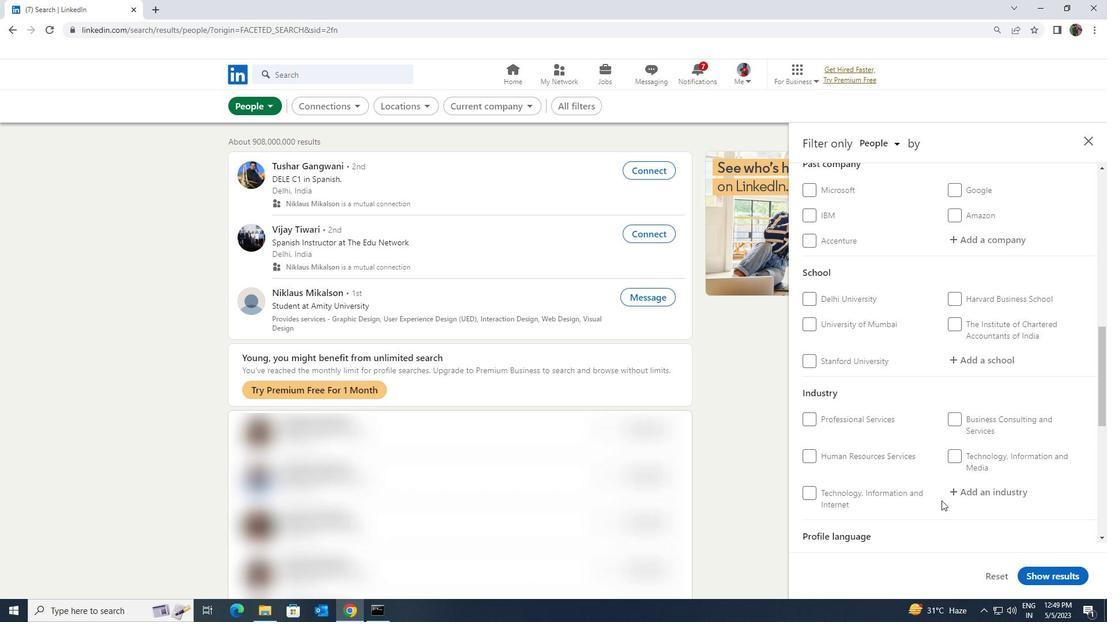 
Action: Mouse scrolled (941, 501) with delta (0, 0)
Screenshot: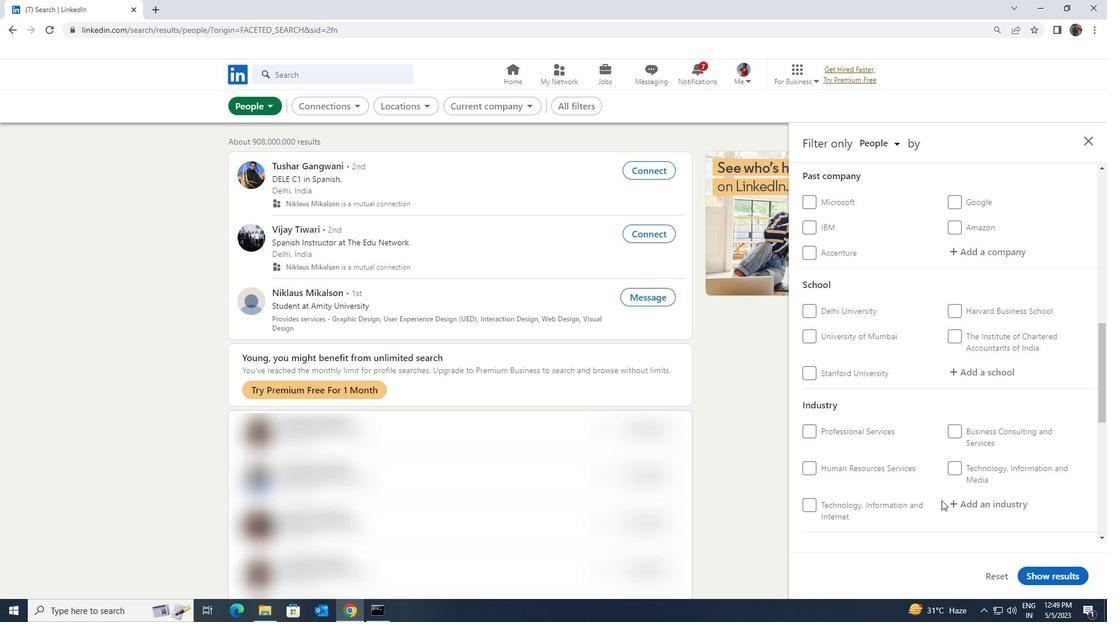 
Action: Mouse scrolled (941, 501) with delta (0, 0)
Screenshot: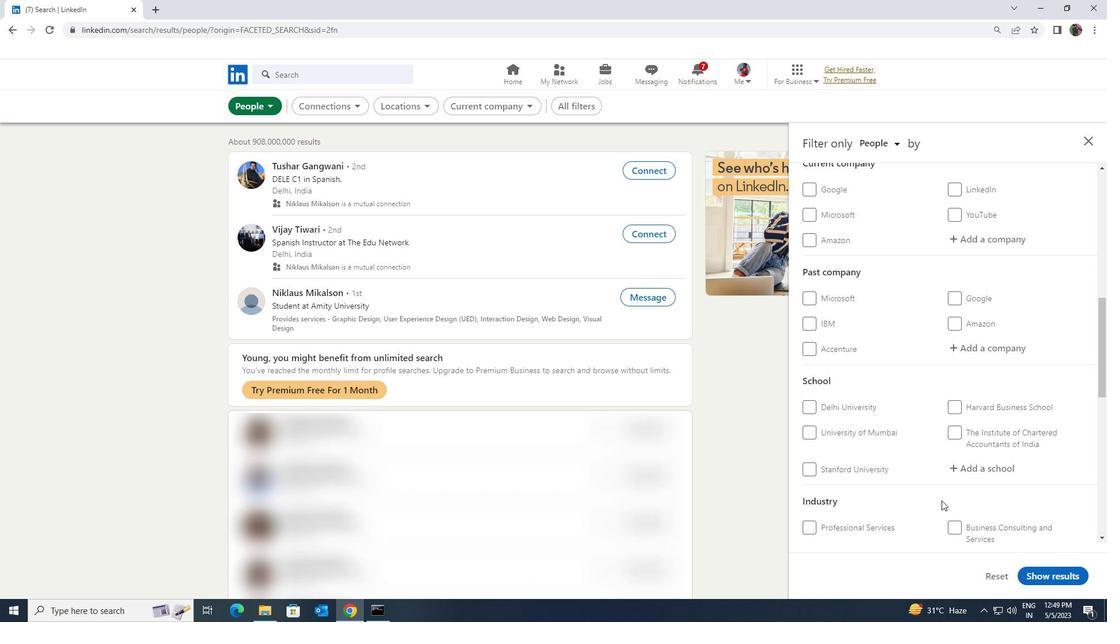 
Action: Mouse scrolled (941, 501) with delta (0, 0)
Screenshot: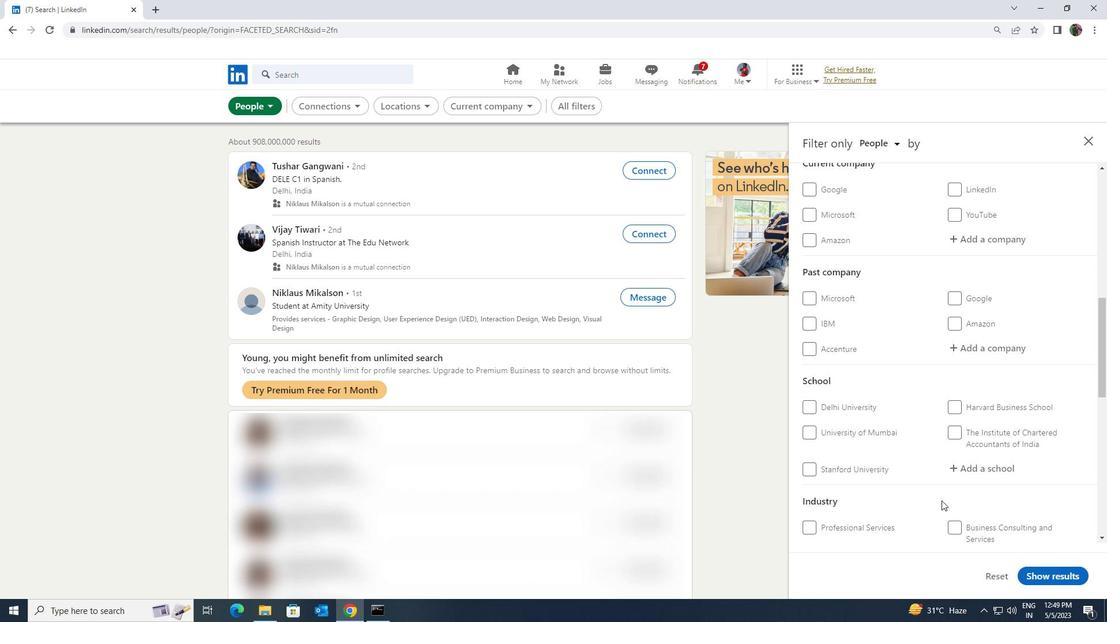 
Action: Mouse scrolled (941, 501) with delta (0, 0)
Screenshot: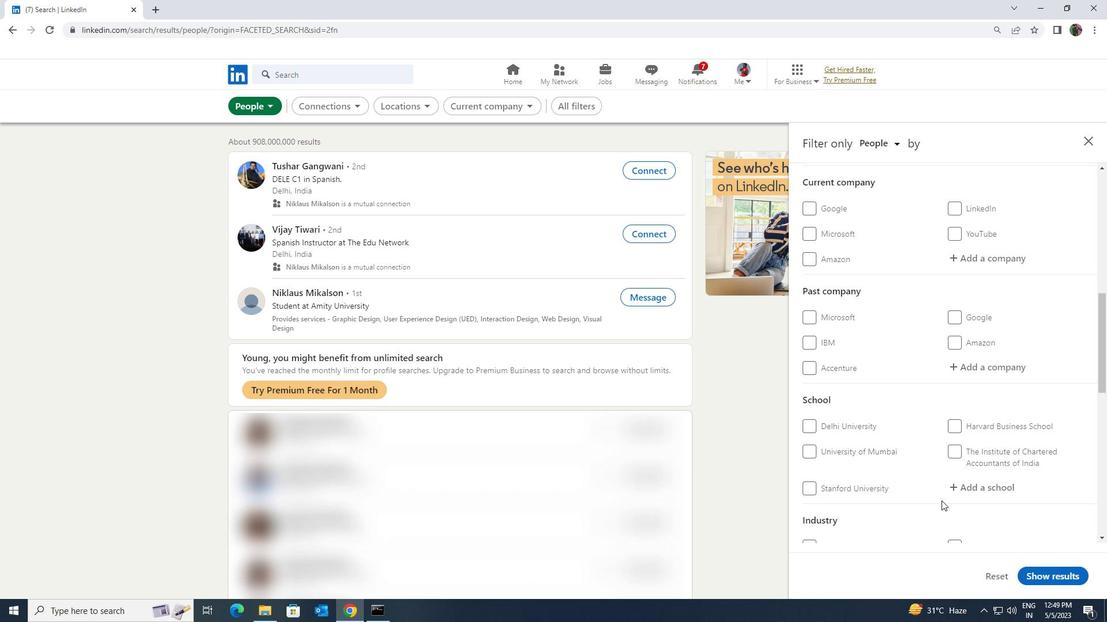 
Action: Mouse scrolled (941, 501) with delta (0, 0)
Screenshot: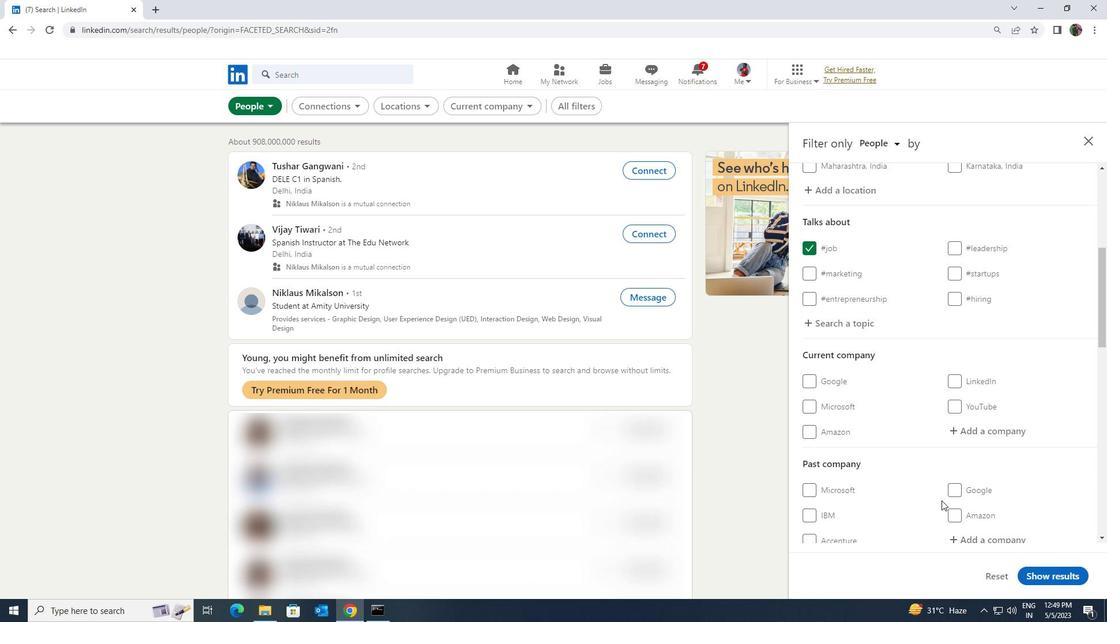 
Action: Mouse moved to (956, 482)
Screenshot: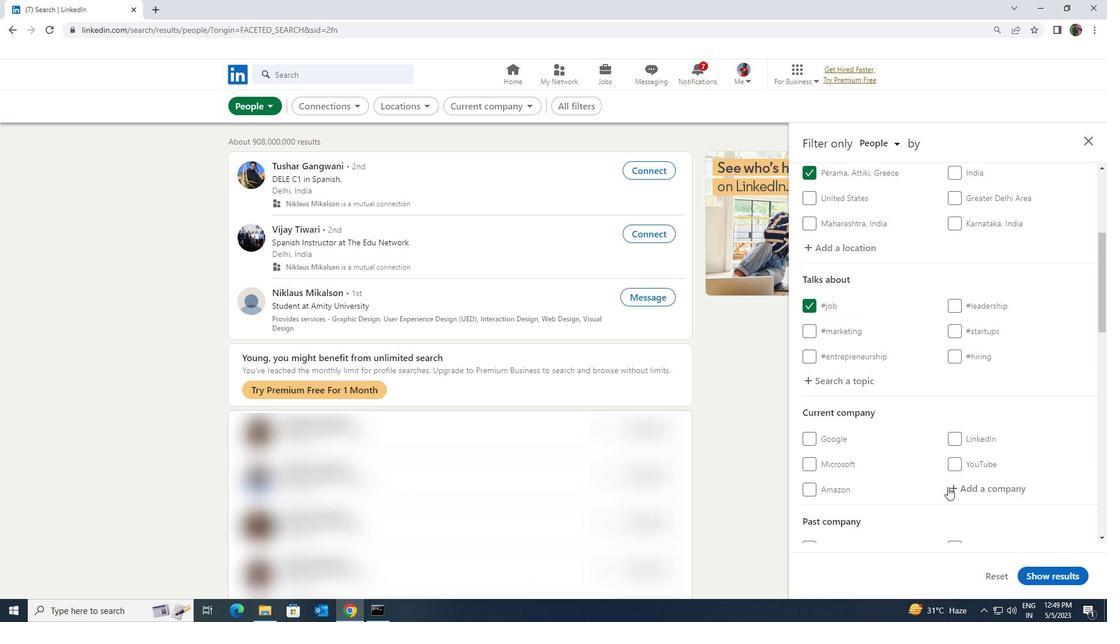 
Action: Mouse pressed left at (956, 482)
Screenshot: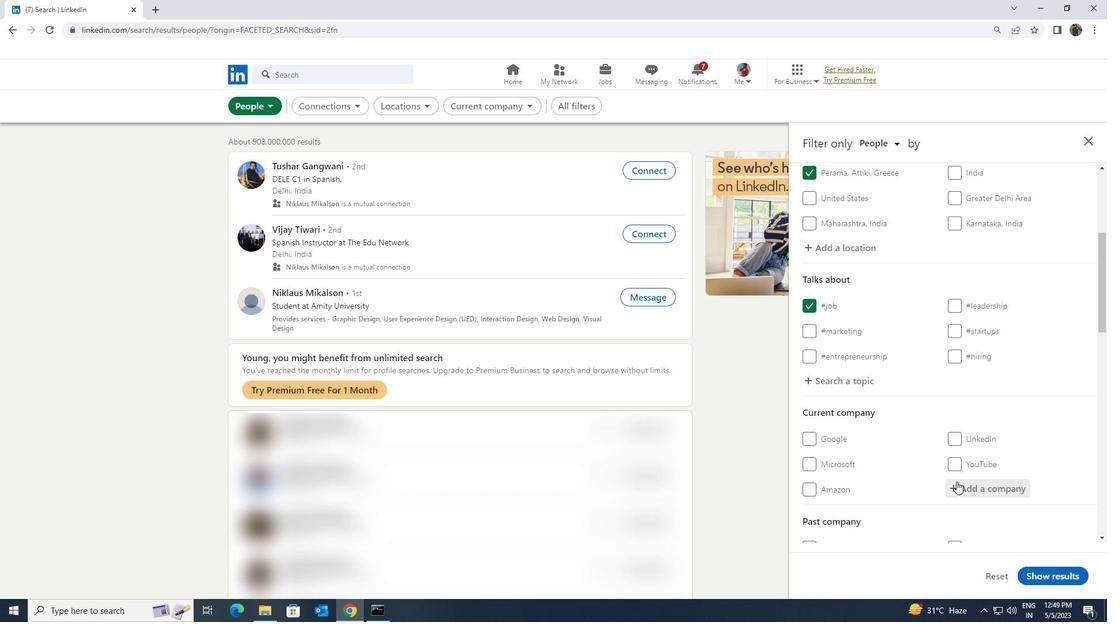 
Action: Key pressed <Key.shift><Key.shift>RESOVLT<Key.backspace><Key.backspace>O<Key.backspace>V<Key.backspace><Key.backspace>LVIT
Screenshot: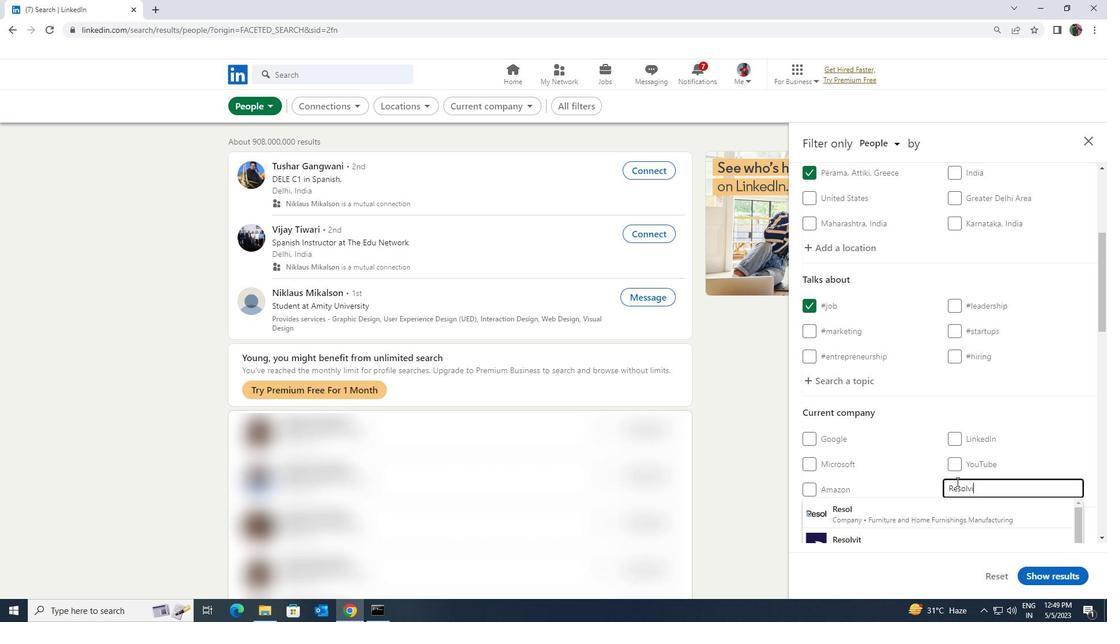 
Action: Mouse moved to (947, 505)
Screenshot: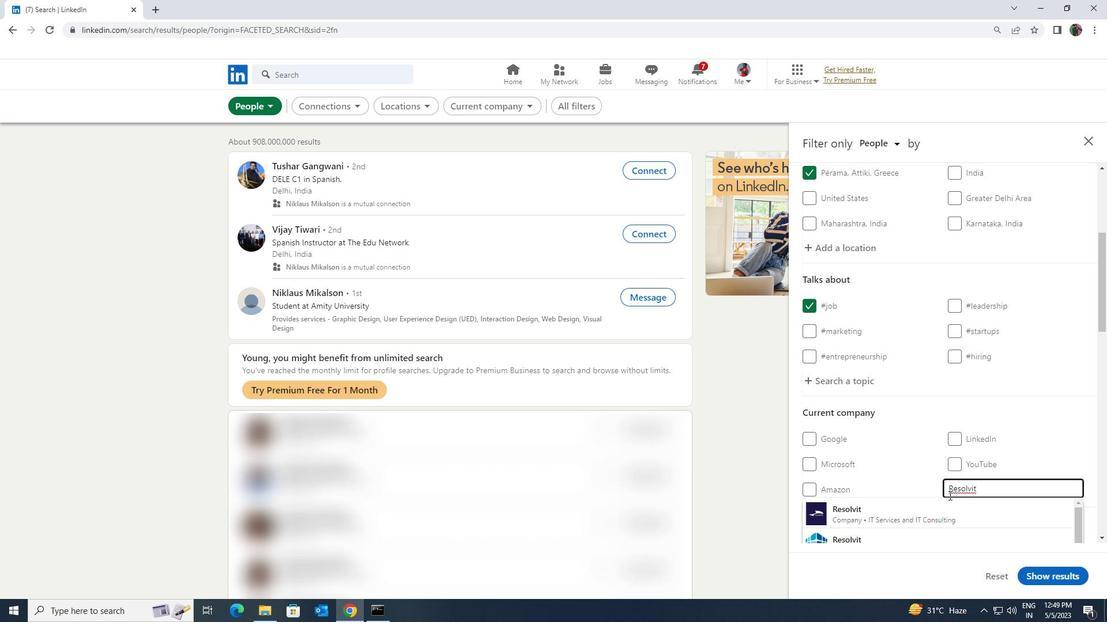 
Action: Mouse pressed left at (947, 505)
Screenshot: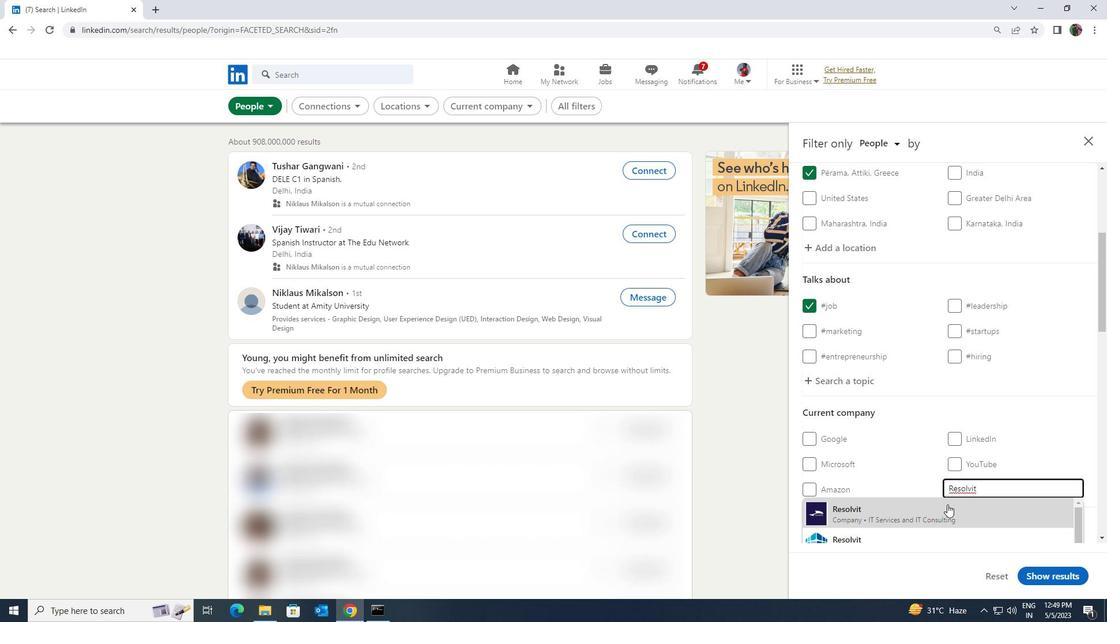 
Action: Mouse moved to (949, 498)
Screenshot: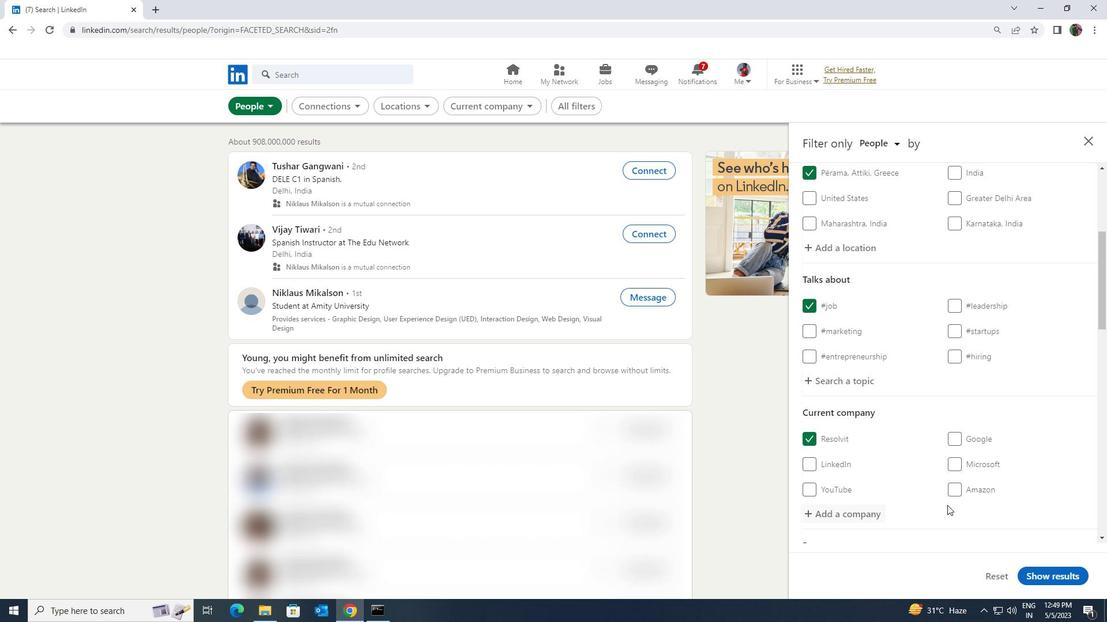 
Action: Mouse scrolled (949, 498) with delta (0, 0)
Screenshot: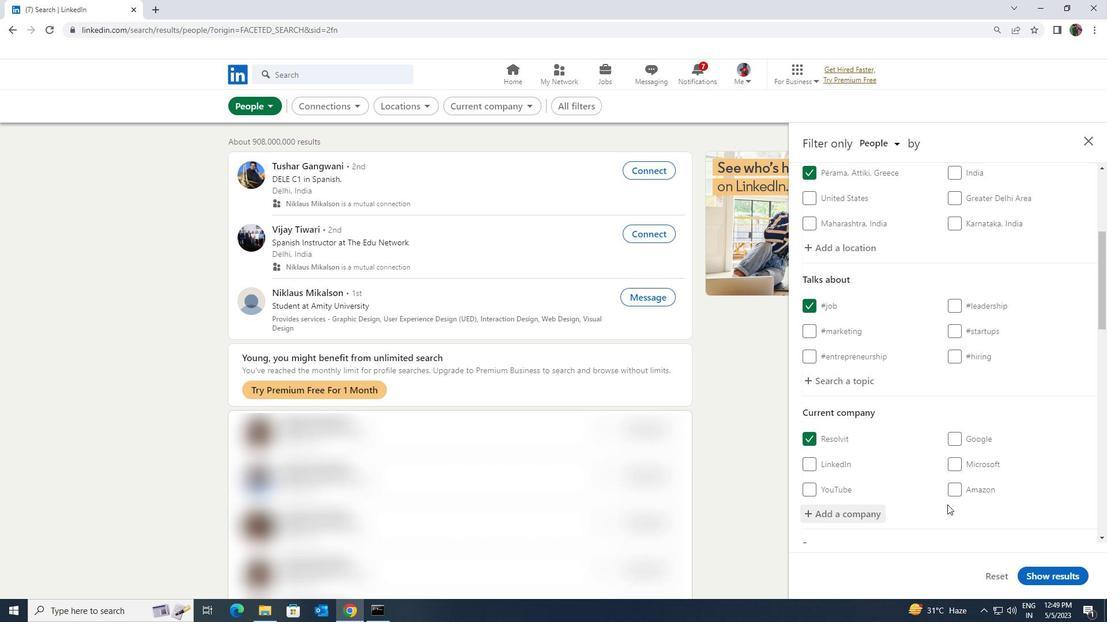 
Action: Mouse scrolled (949, 498) with delta (0, 0)
Screenshot: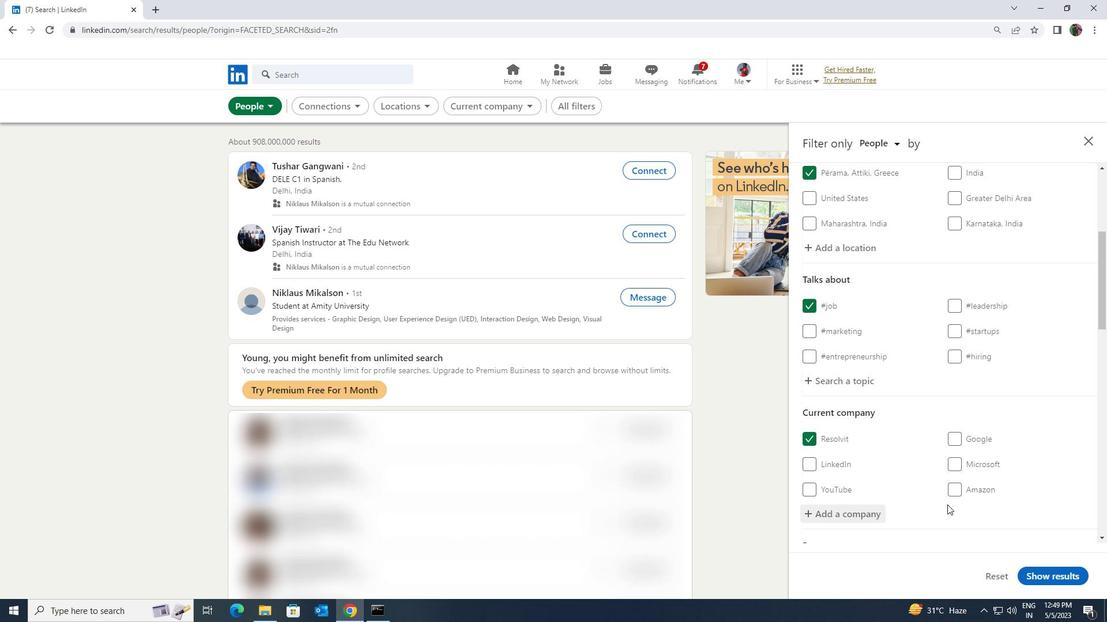 
Action: Mouse scrolled (949, 498) with delta (0, 0)
Screenshot: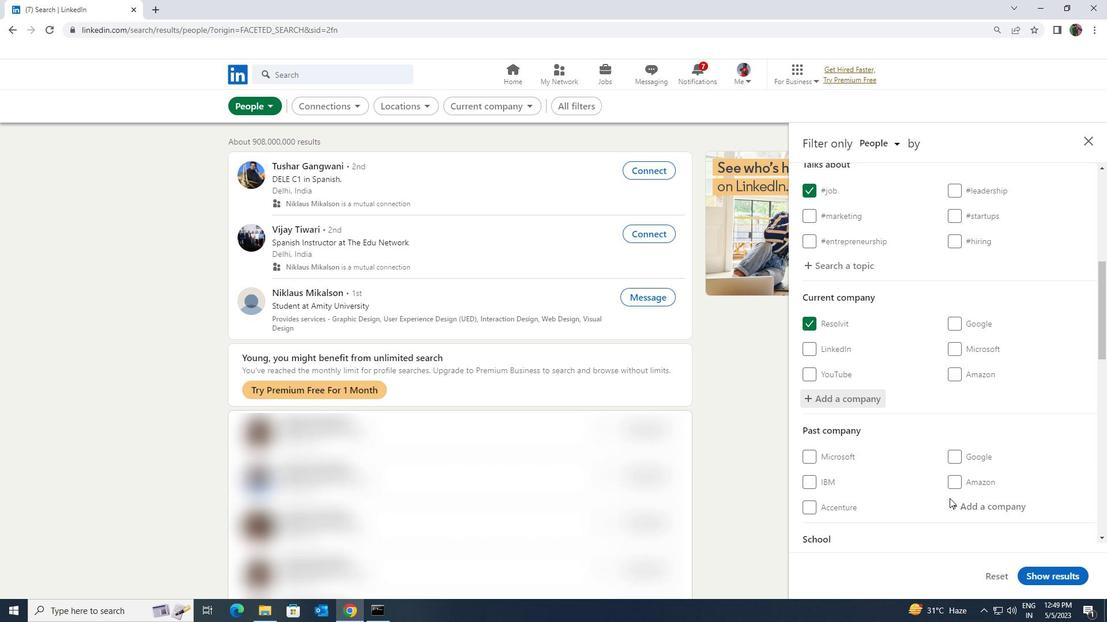 
Action: Mouse scrolled (949, 498) with delta (0, 0)
Screenshot: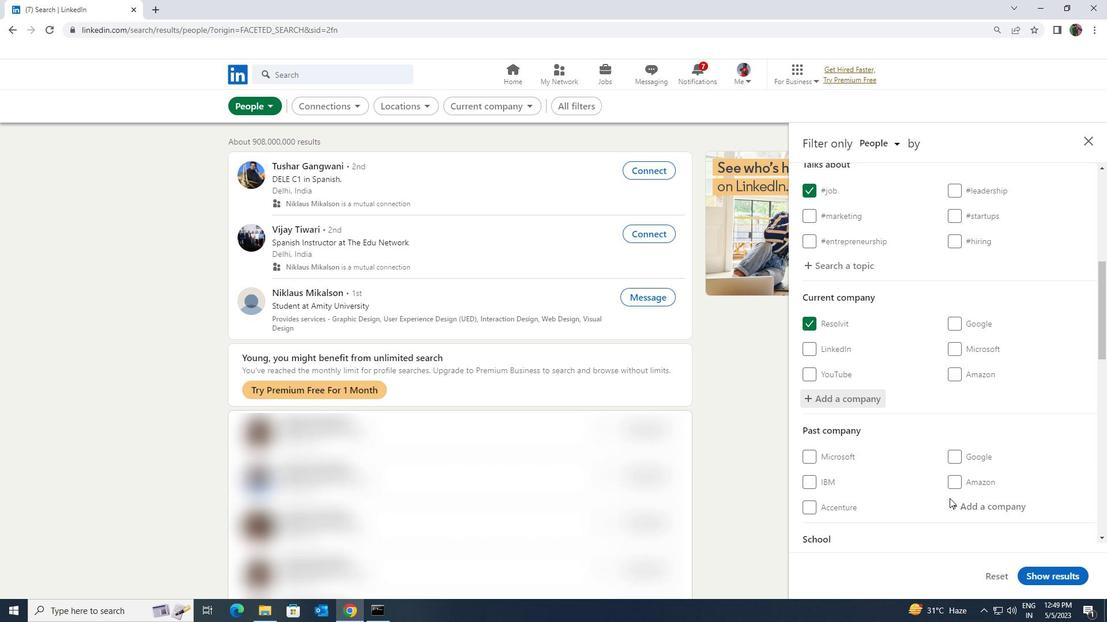 
Action: Mouse scrolled (949, 498) with delta (0, 0)
Screenshot: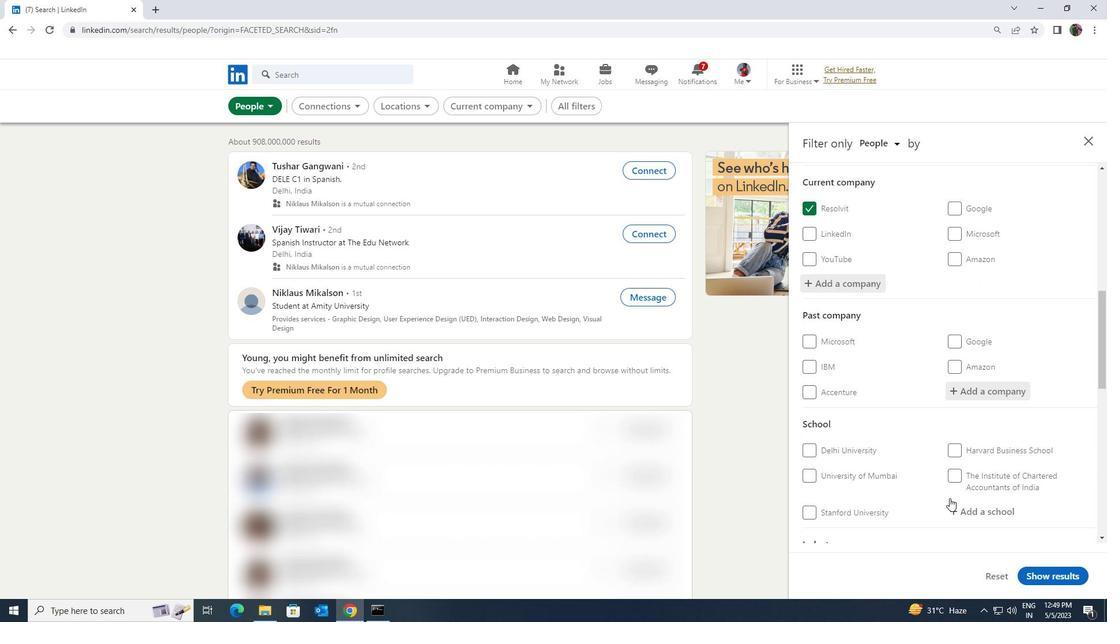 
Action: Mouse moved to (961, 460)
Screenshot: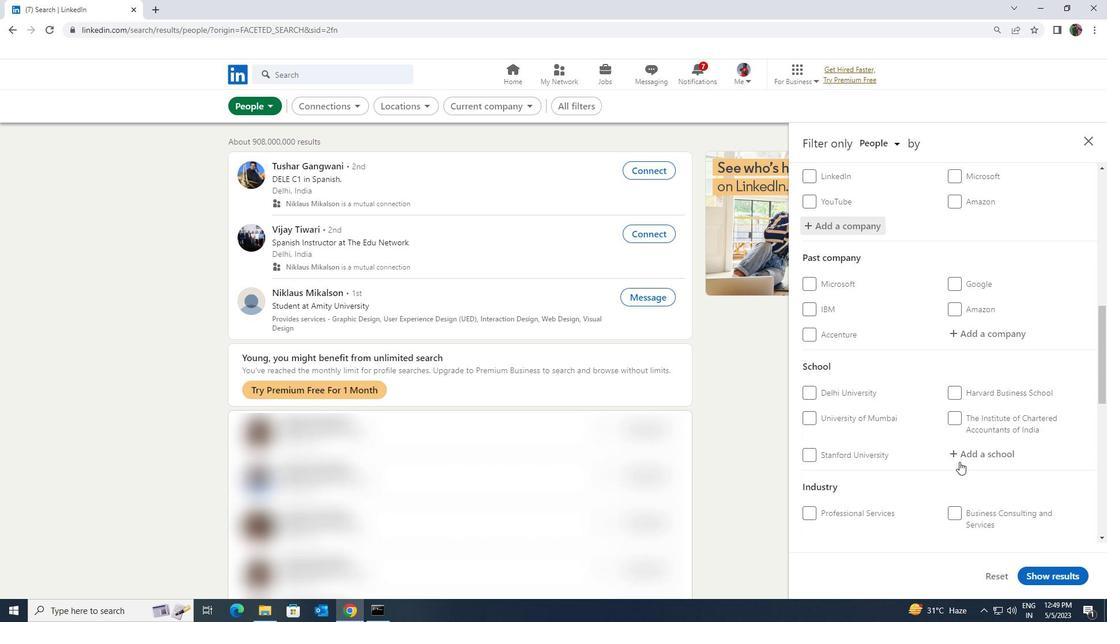 
Action: Mouse pressed left at (961, 460)
Screenshot: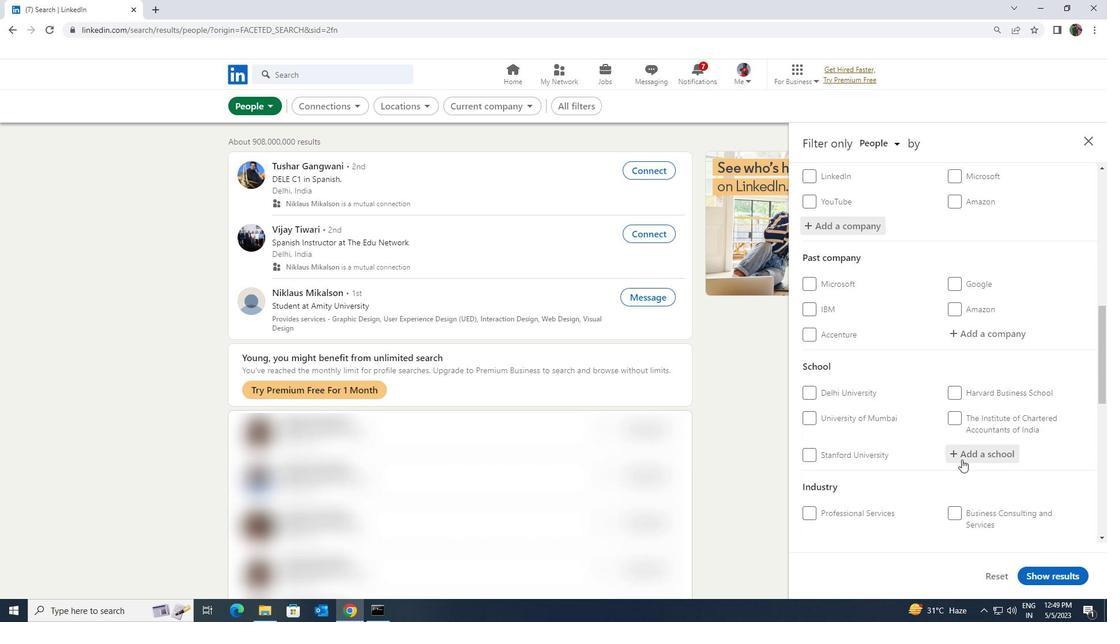 
Action: Key pressed <Key.shift>MEERUT<Key.space>INSTITUTE<Key.space>OF<Key.space>TECHNOLOGY<Key.space>BARAL
Screenshot: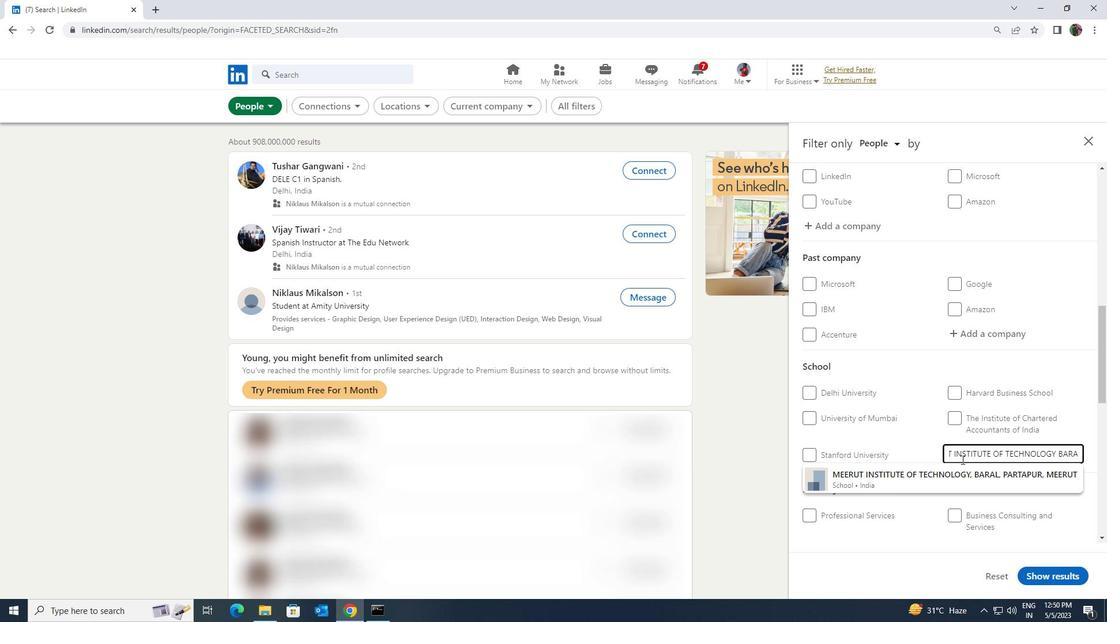 
Action: Mouse moved to (961, 469)
Screenshot: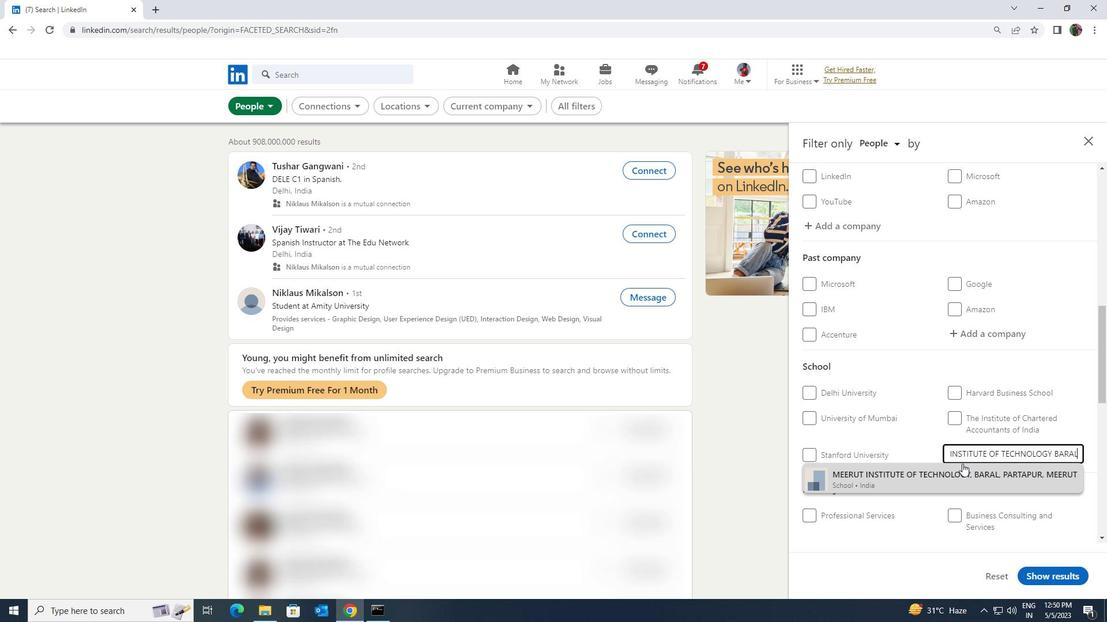 
Action: Mouse pressed left at (961, 469)
Screenshot: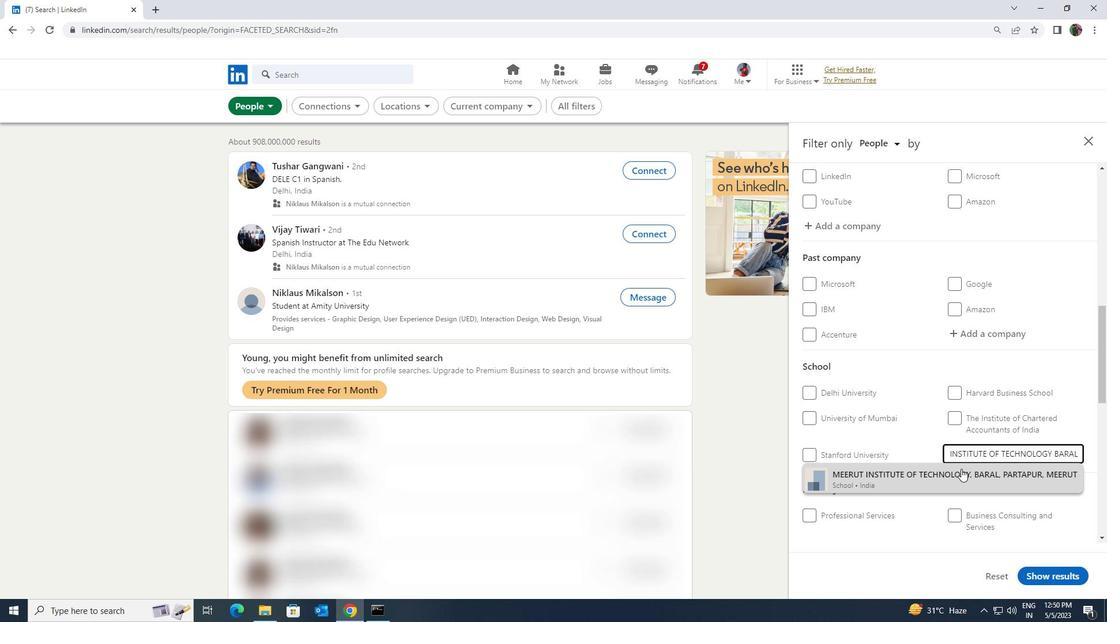 
Action: Mouse scrolled (961, 468) with delta (0, 0)
Screenshot: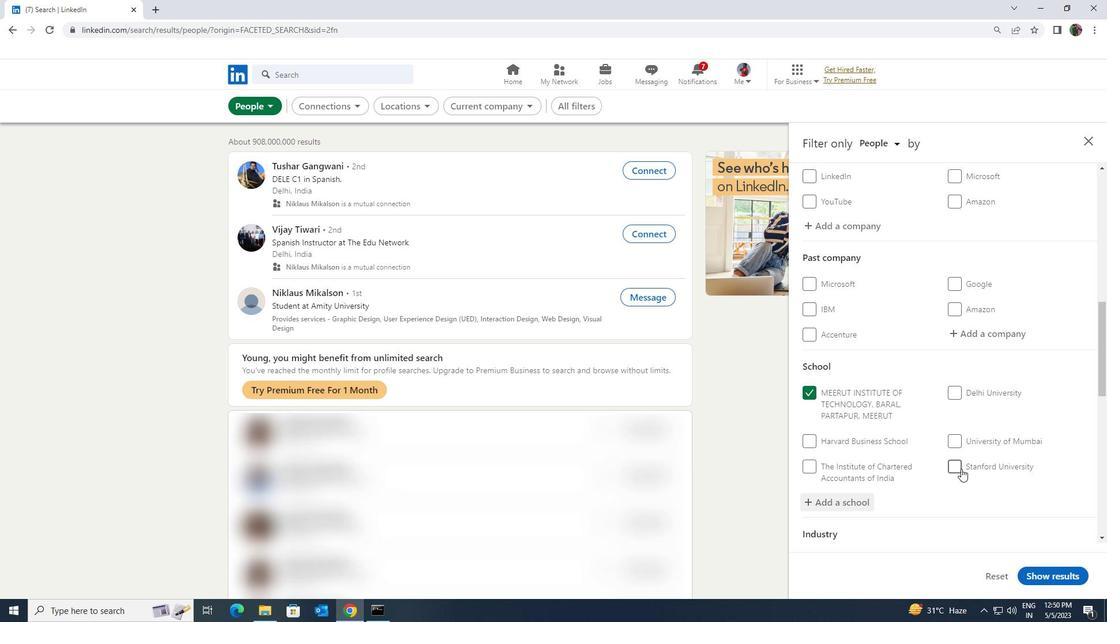 
Action: Mouse scrolled (961, 468) with delta (0, 0)
Screenshot: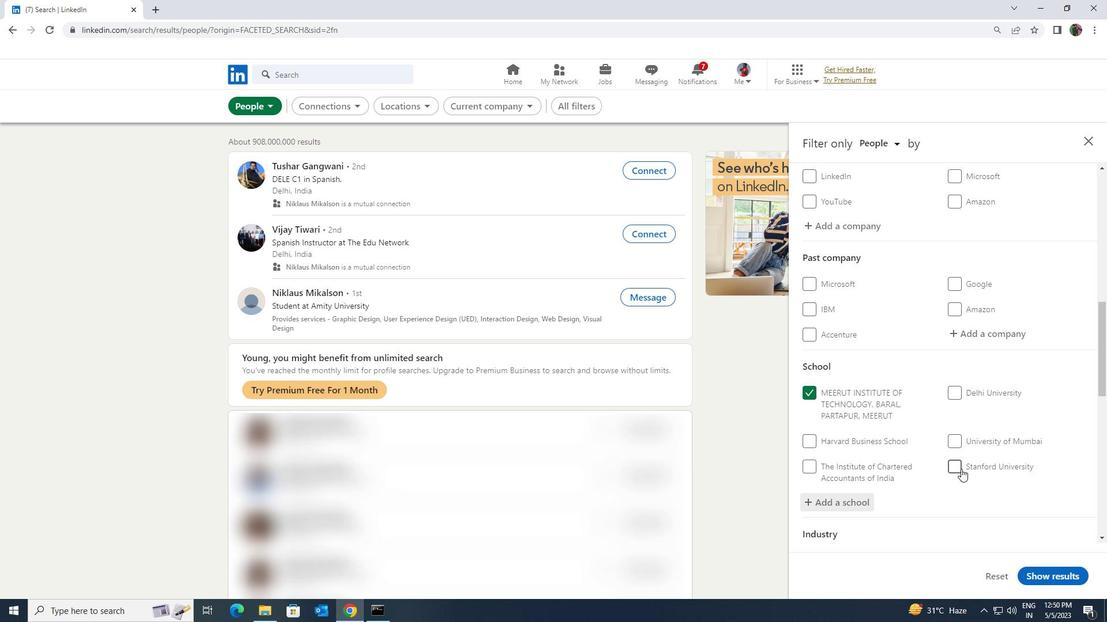 
Action: Mouse scrolled (961, 468) with delta (0, 0)
Screenshot: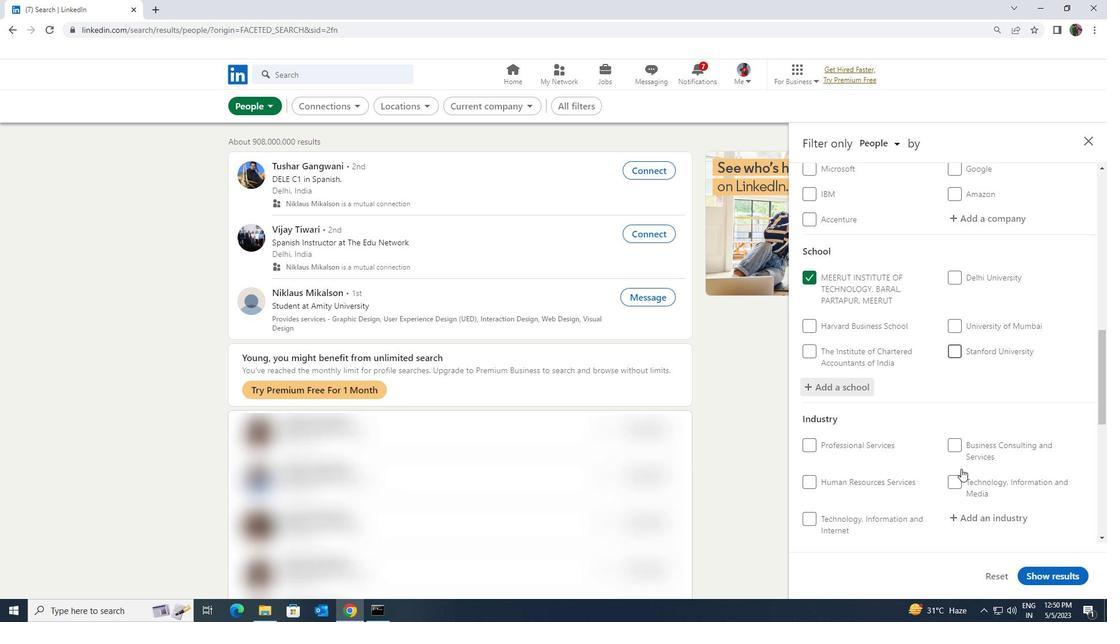 
Action: Mouse moved to (963, 467)
Screenshot: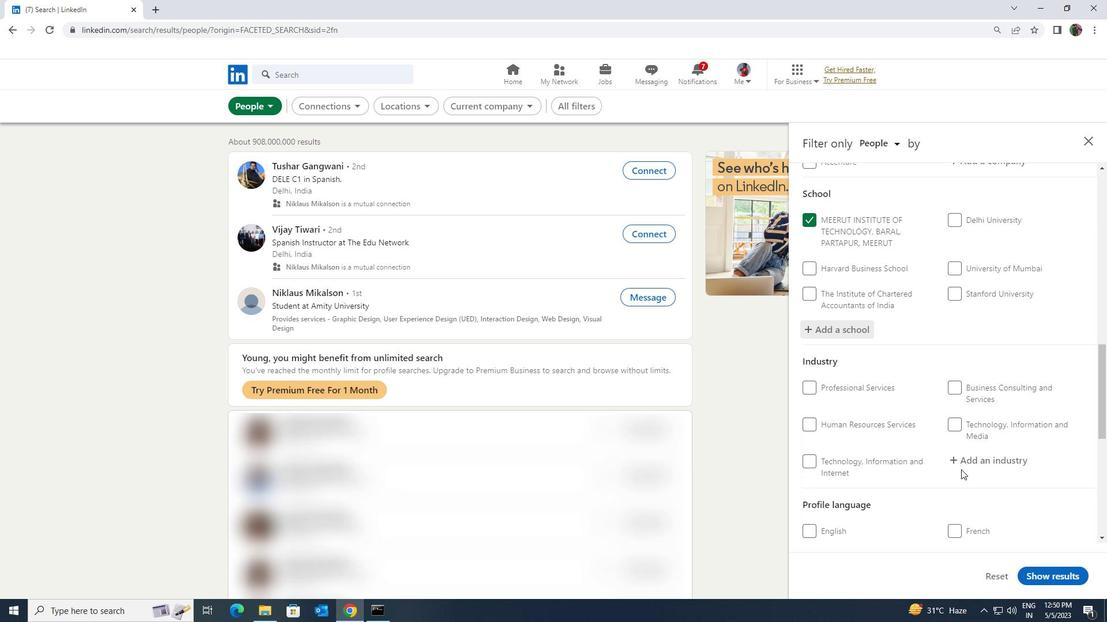 
Action: Mouse pressed left at (963, 467)
Screenshot: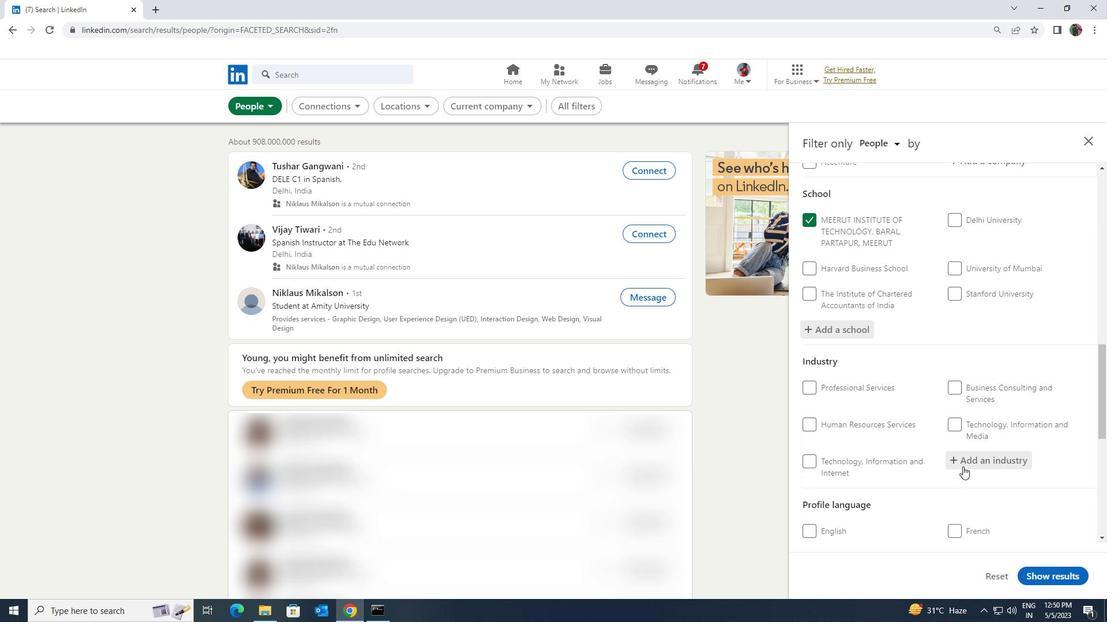 
Action: Key pressed <Key.shift><Key.shift><Key.shift><Key.shift><Key.shift><Key.shift><Key.shift><Key.shift><Key.shift><Key.shift><Key.shift><Key.shift>MAGNETIC
Screenshot: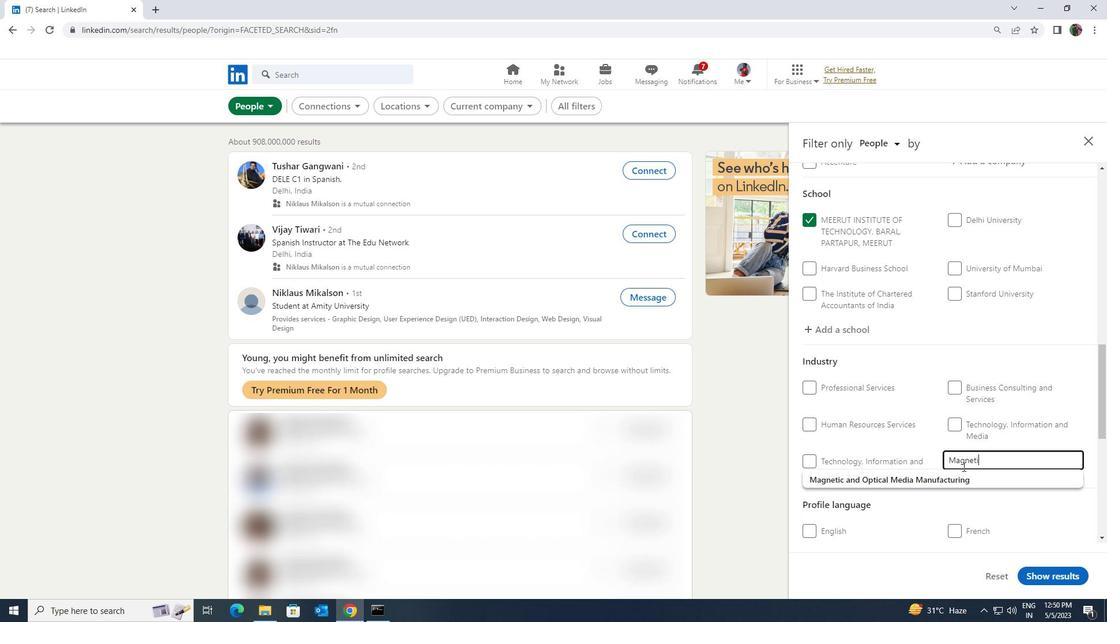
Action: Mouse moved to (965, 473)
Screenshot: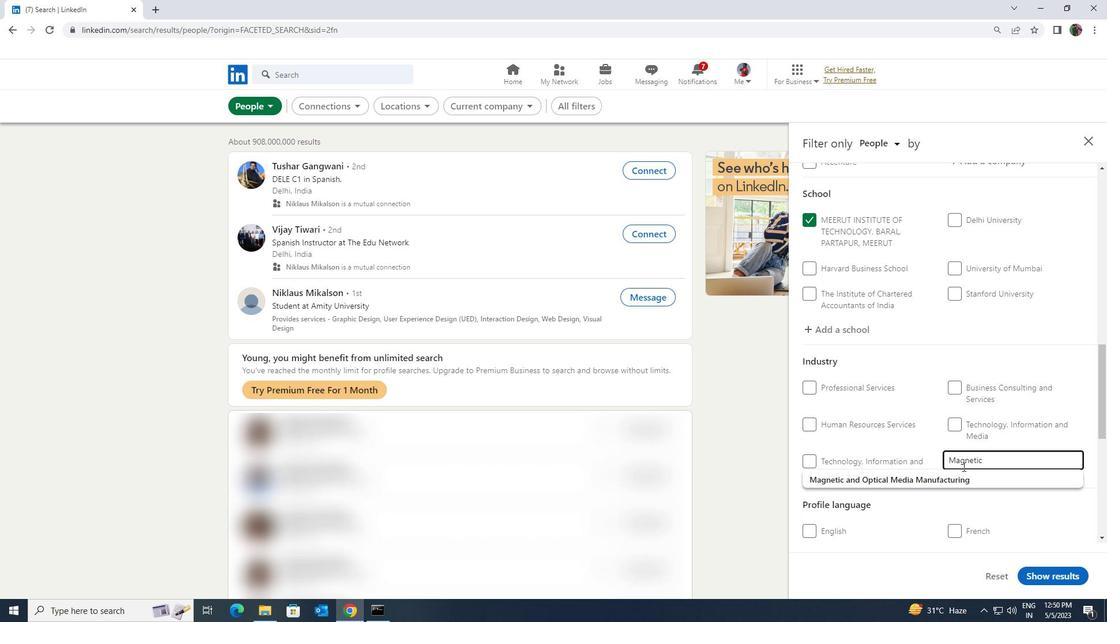 
Action: Mouse pressed left at (965, 473)
Screenshot: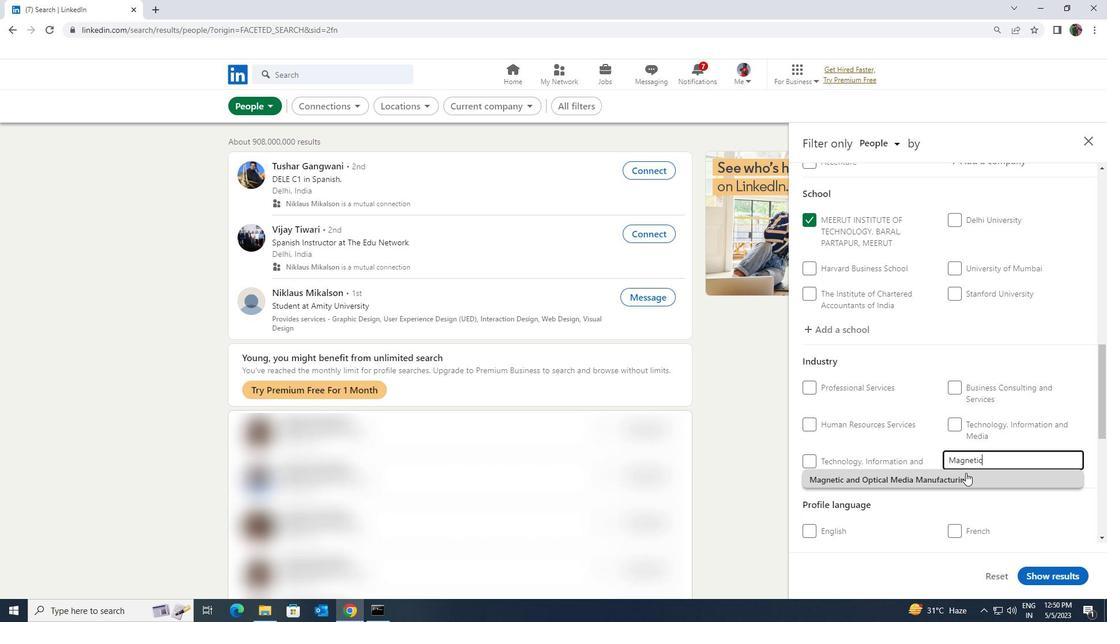 
Action: Mouse moved to (965, 474)
Screenshot: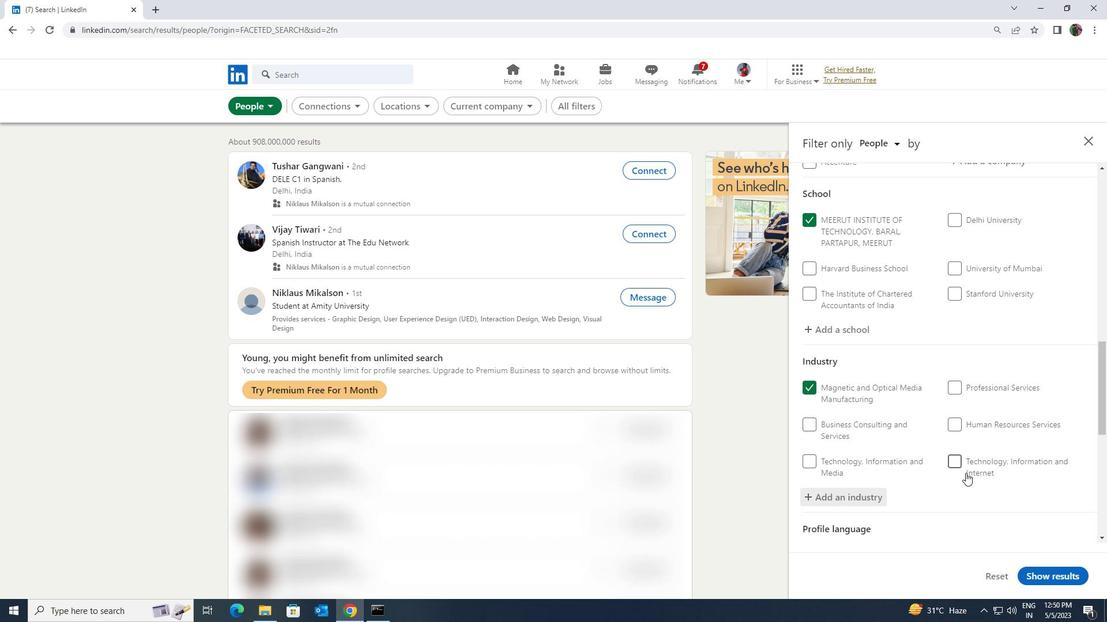 
Action: Mouse scrolled (965, 473) with delta (0, 0)
Screenshot: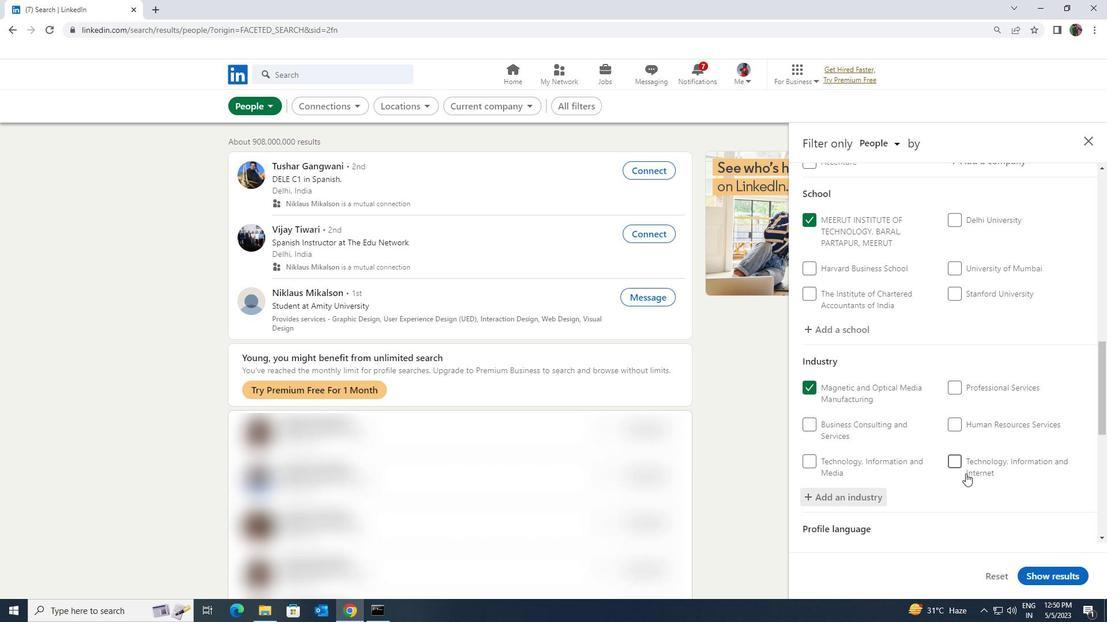 
Action: Mouse scrolled (965, 473) with delta (0, 0)
Screenshot: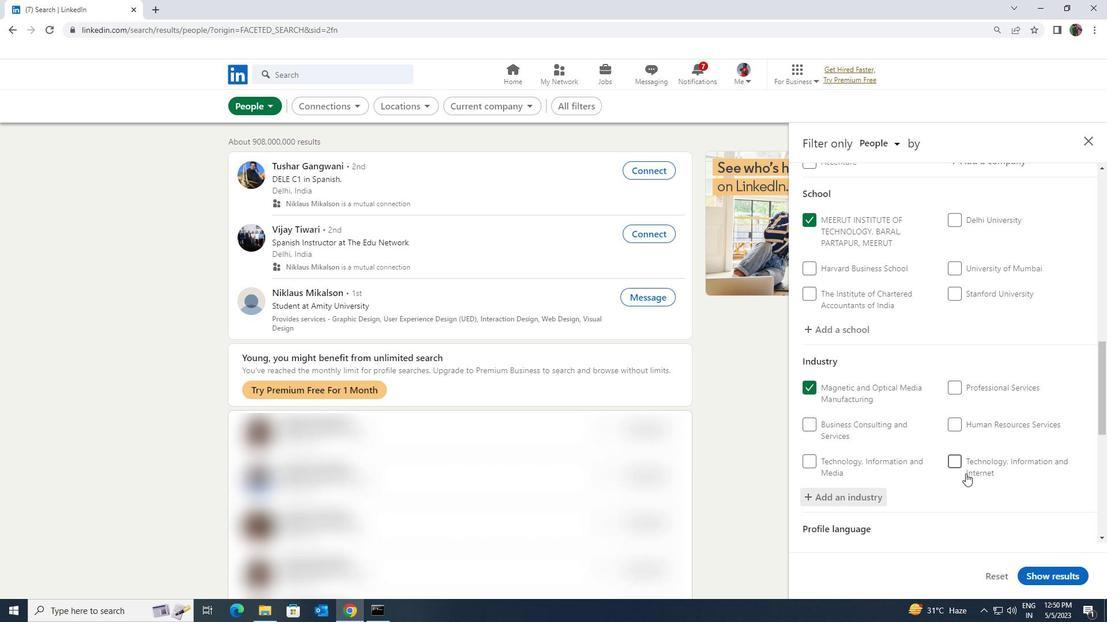 
Action: Mouse scrolled (965, 473) with delta (0, 0)
Screenshot: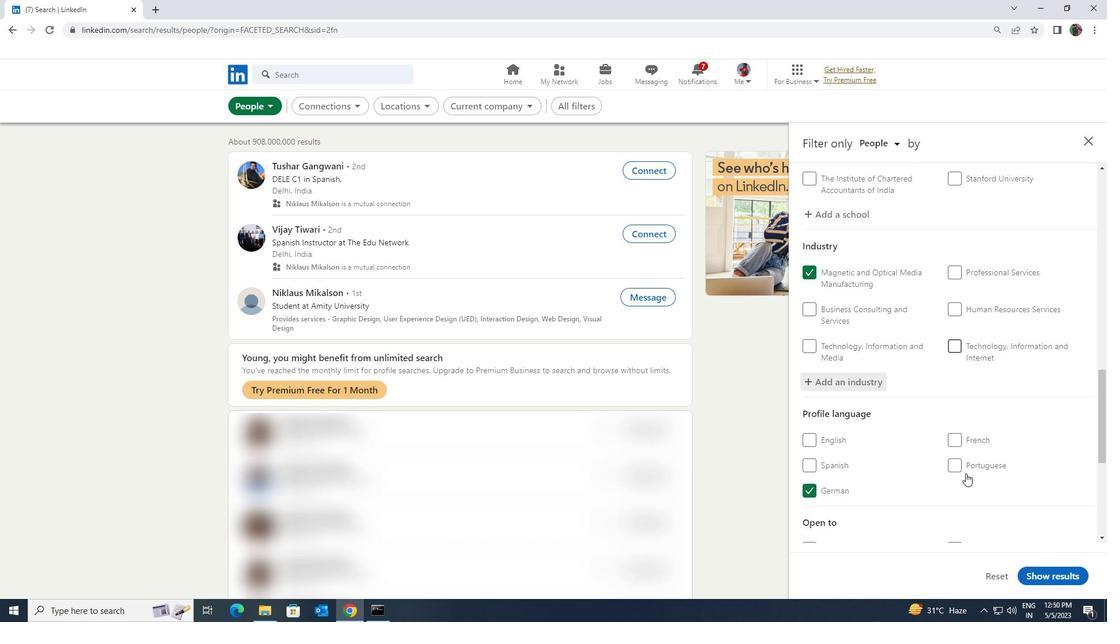 
Action: Mouse scrolled (965, 473) with delta (0, 0)
Screenshot: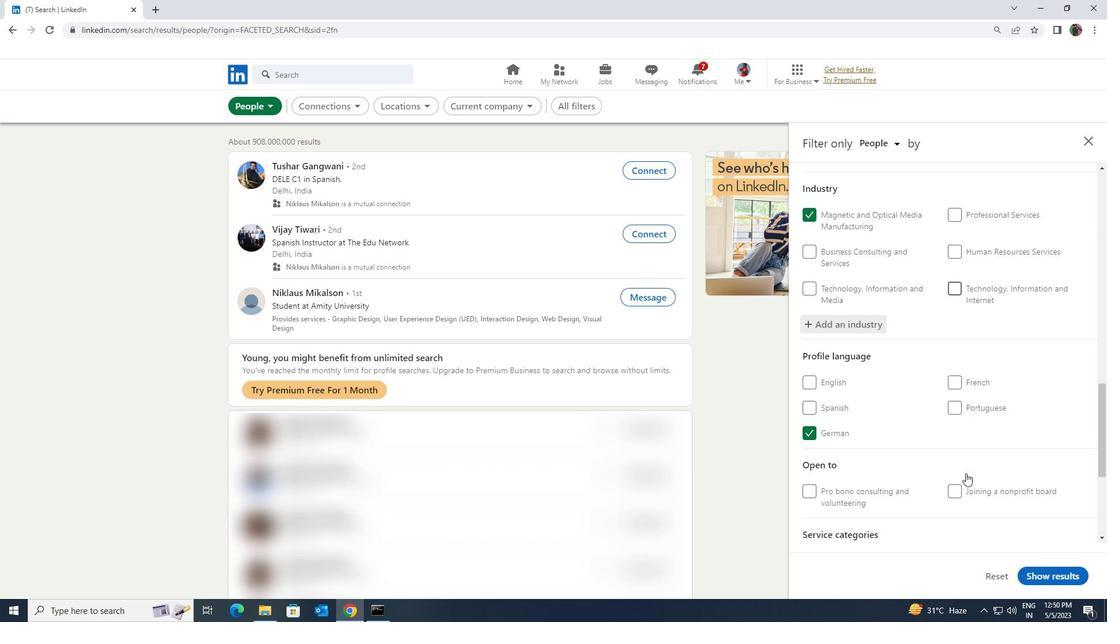 
Action: Mouse scrolled (965, 473) with delta (0, 0)
Screenshot: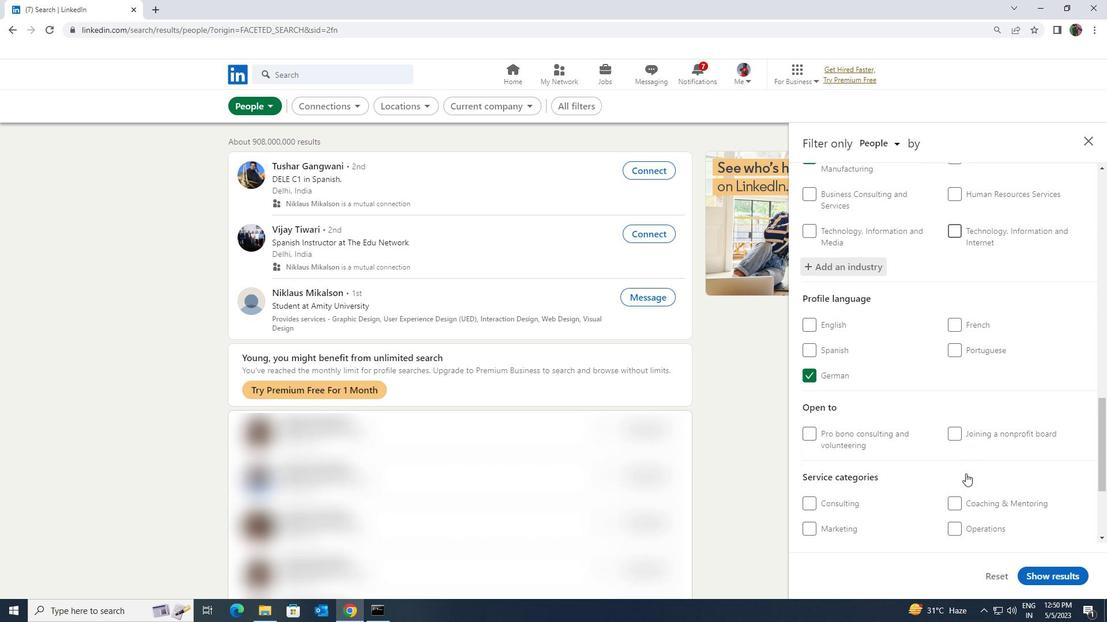 
Action: Mouse moved to (965, 490)
Screenshot: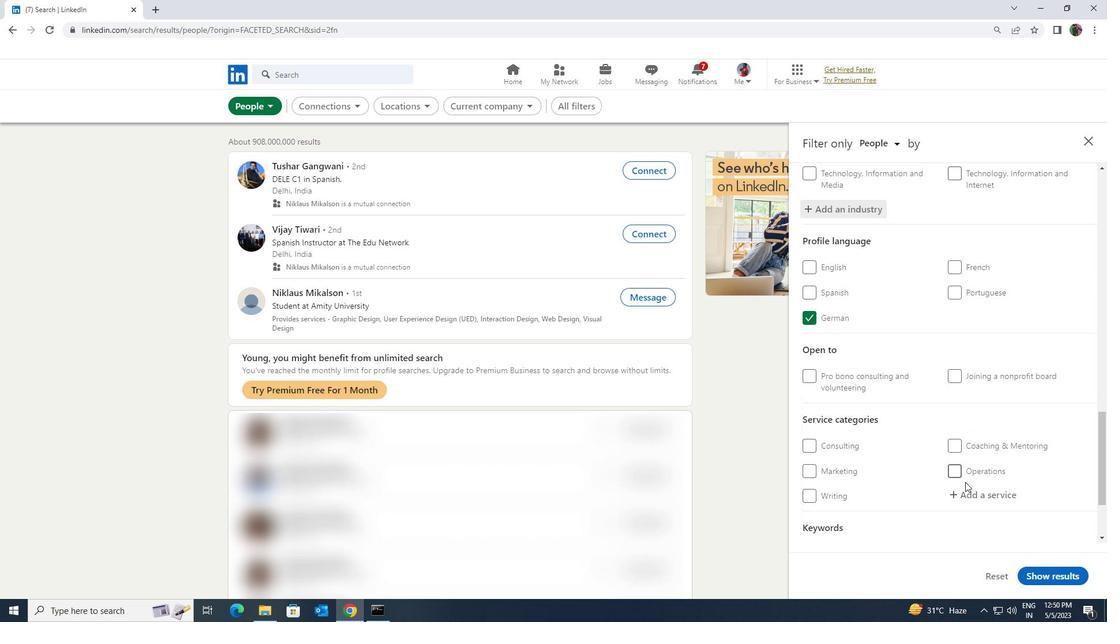 
Action: Mouse pressed left at (965, 490)
Screenshot: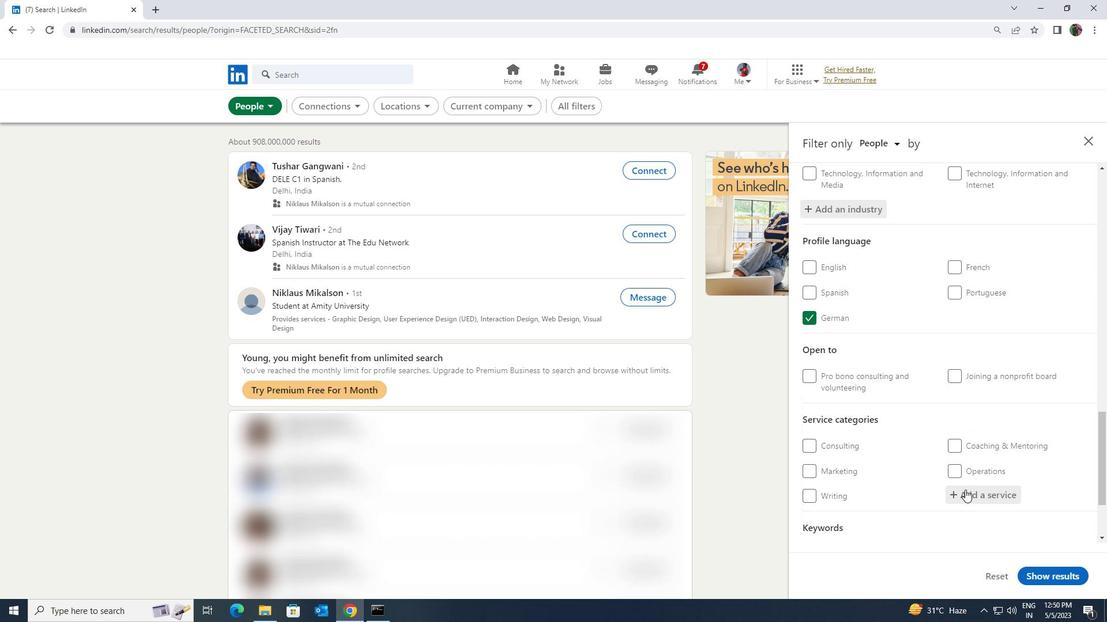 
Action: Key pressed <Key.shift><Key.shift><Key.shift><Key.shift><Key.shift><Key.shift><Key.shift>NONPR
Screenshot: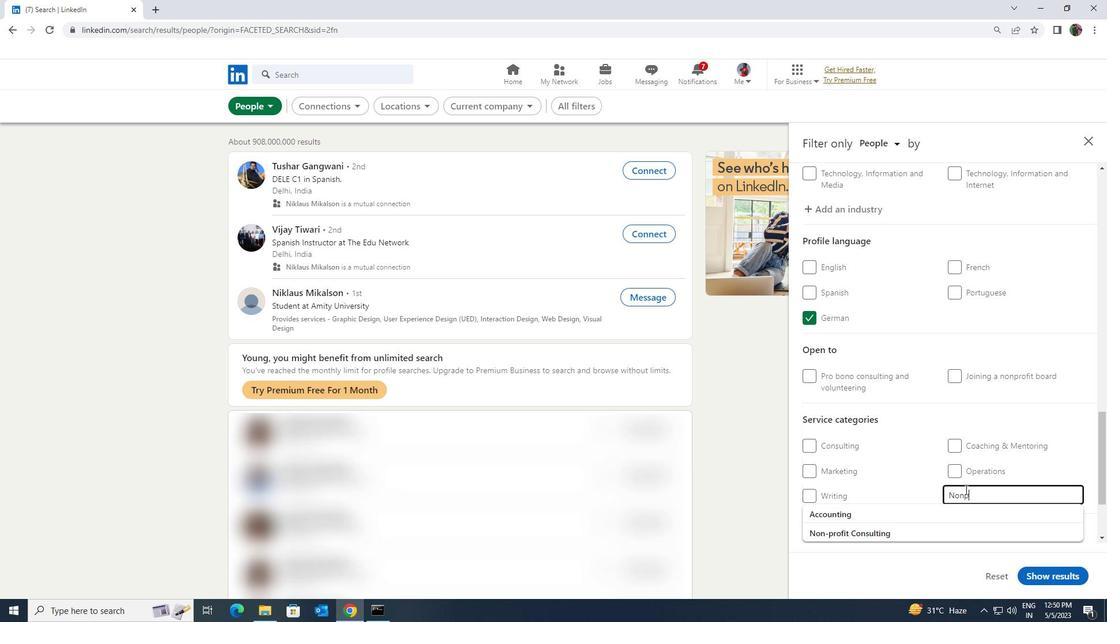 
Action: Mouse moved to (951, 525)
Screenshot: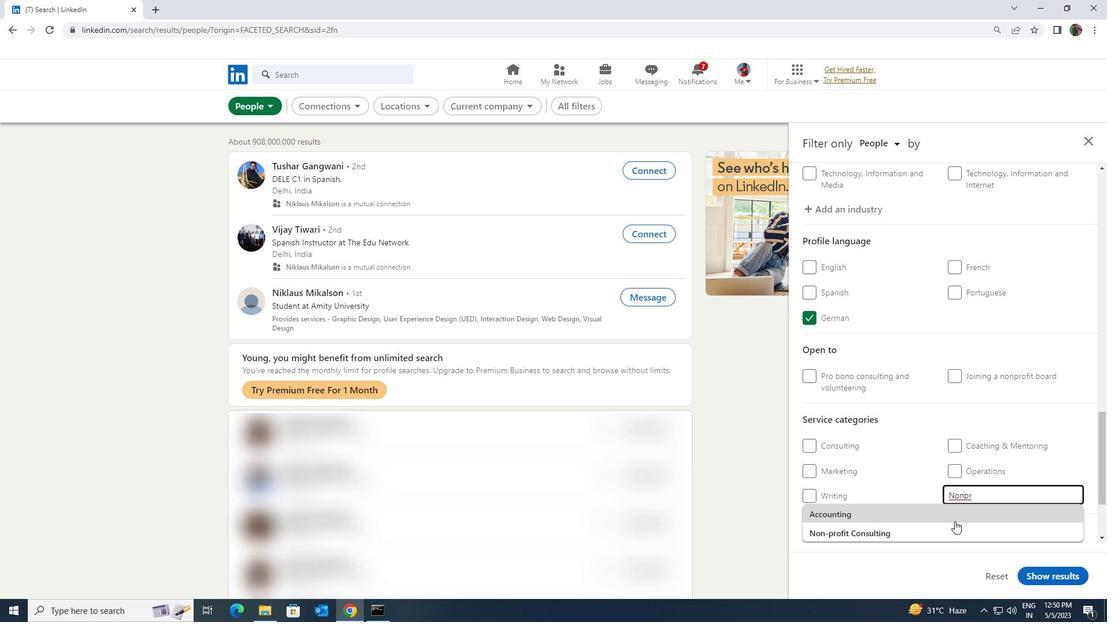 
Action: Mouse pressed left at (951, 525)
Screenshot: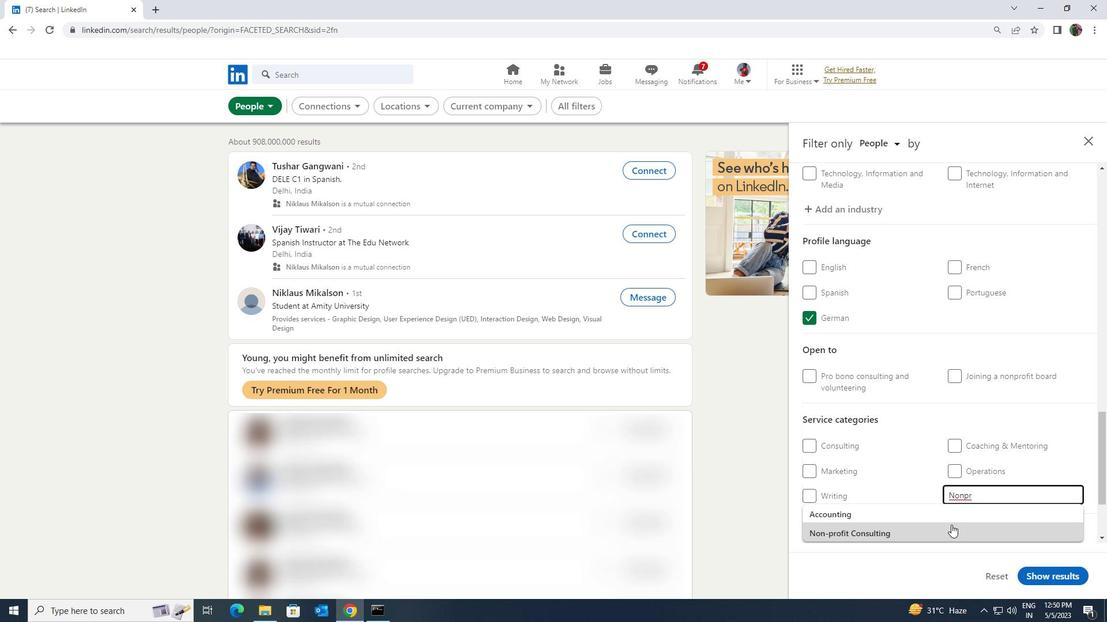 
Action: Mouse scrolled (951, 524) with delta (0, 0)
Screenshot: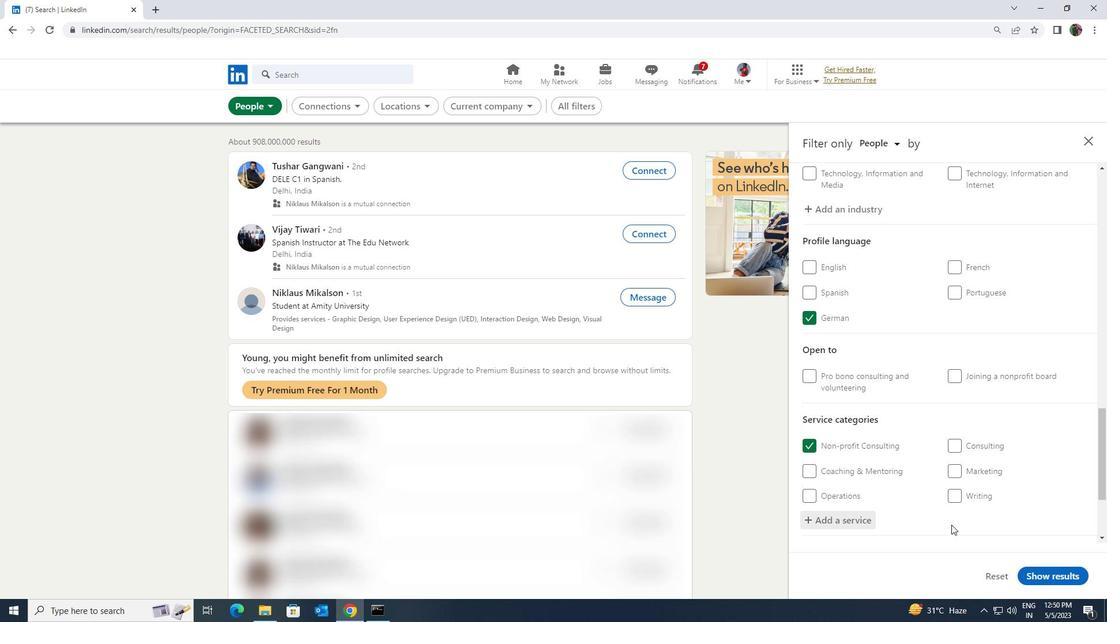 
Action: Mouse scrolled (951, 524) with delta (0, 0)
Screenshot: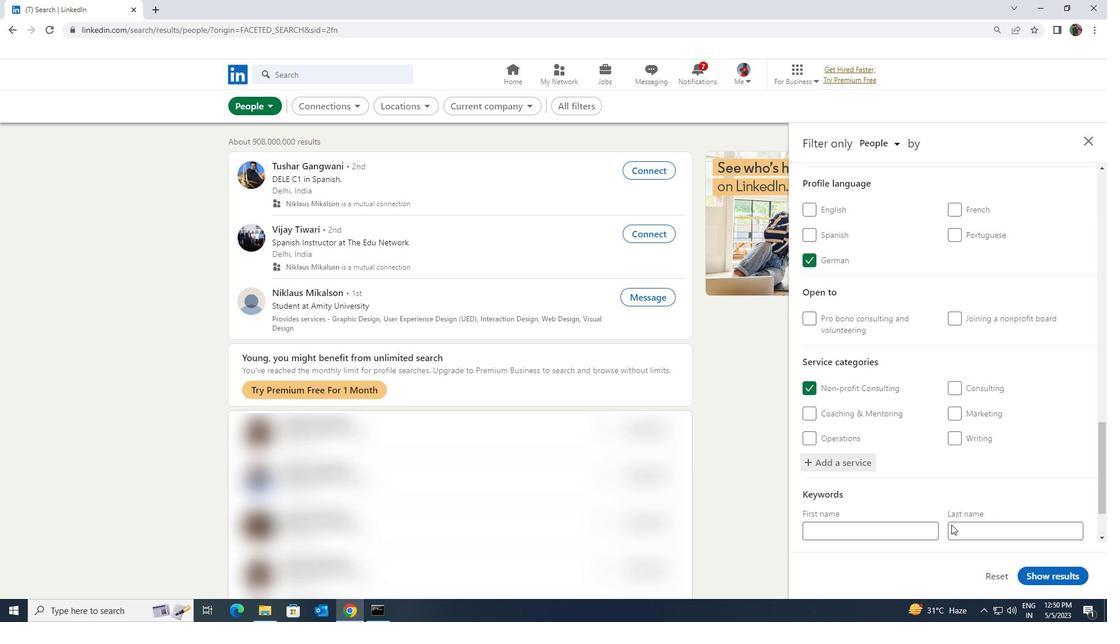 
Action: Mouse scrolled (951, 524) with delta (0, 0)
Screenshot: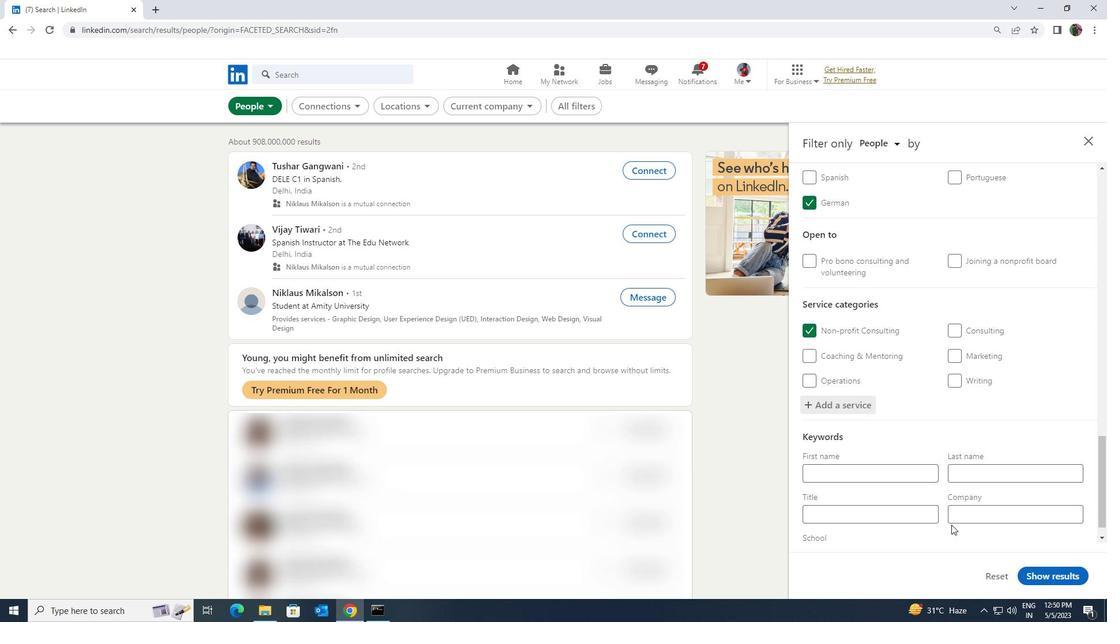 
Action: Mouse scrolled (951, 524) with delta (0, 0)
Screenshot: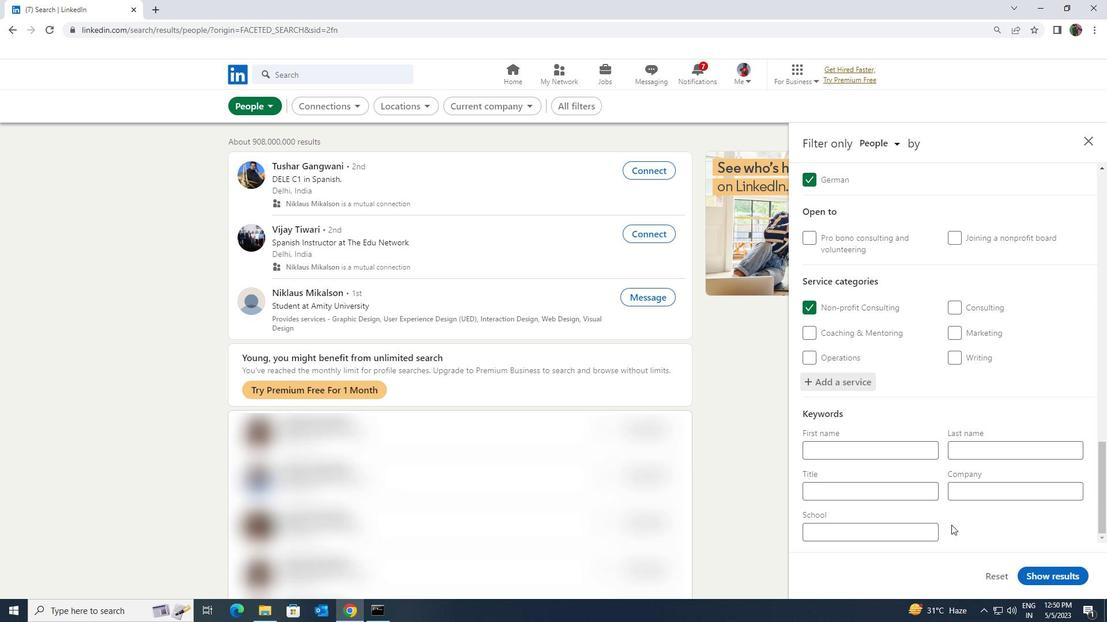 
Action: Mouse moved to (895, 491)
Screenshot: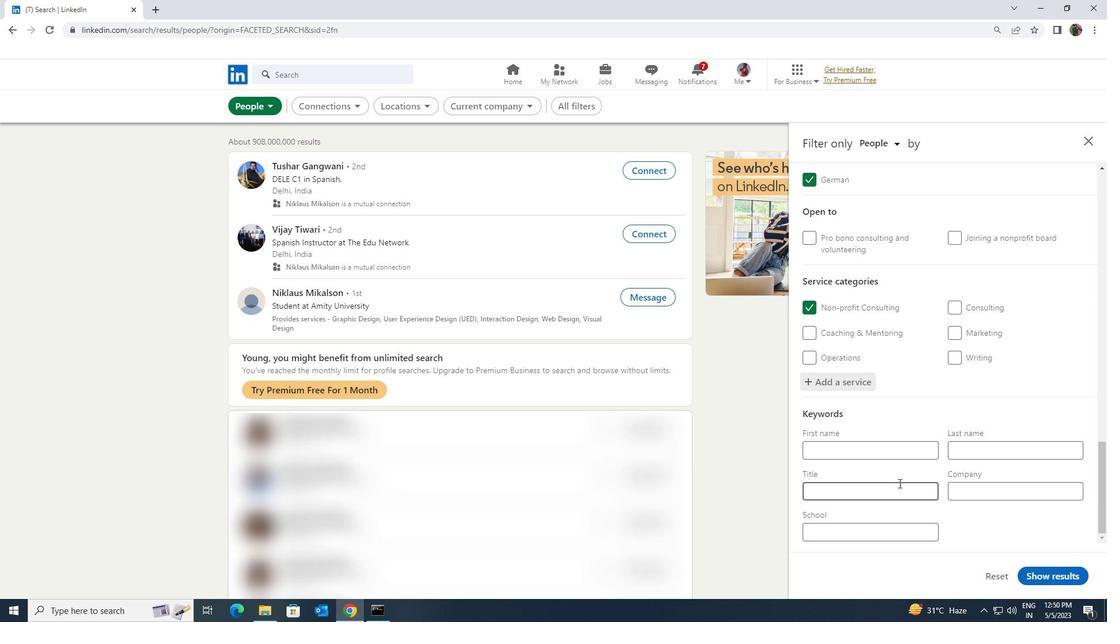 
Action: Mouse pressed left at (895, 491)
Screenshot: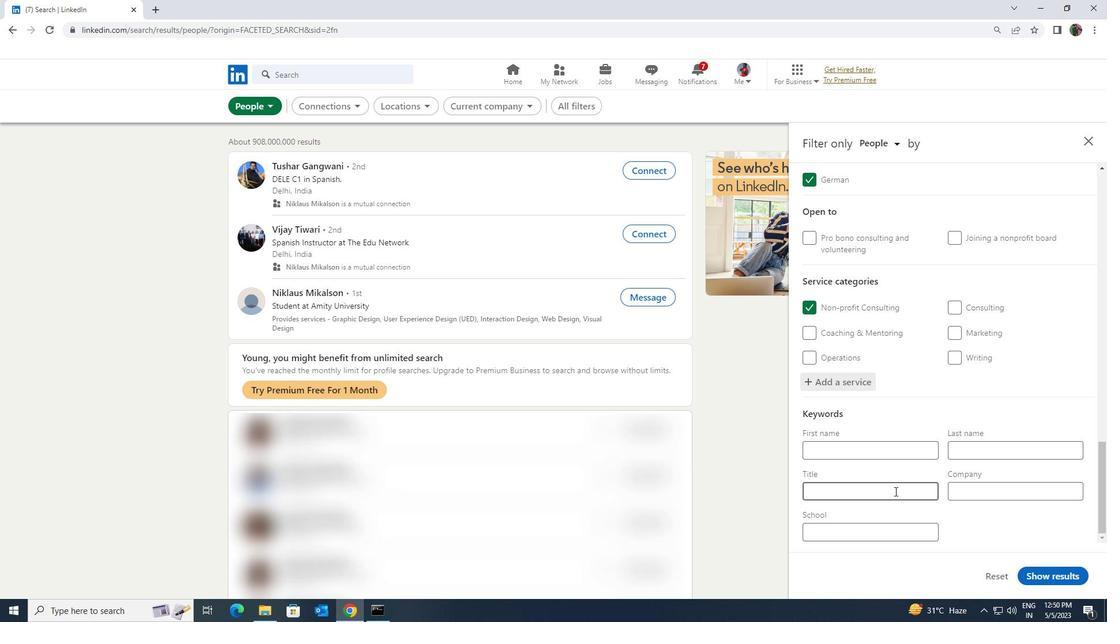 
Action: Key pressed <Key.shift><Key.shift>CNA
Screenshot: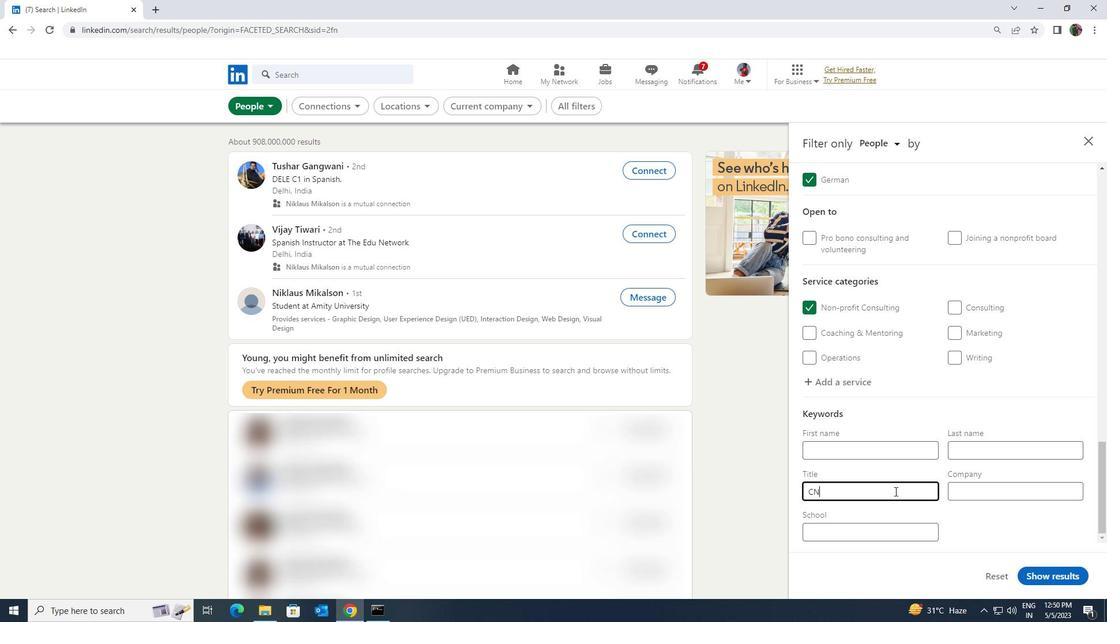 
Action: Mouse moved to (1035, 576)
Screenshot: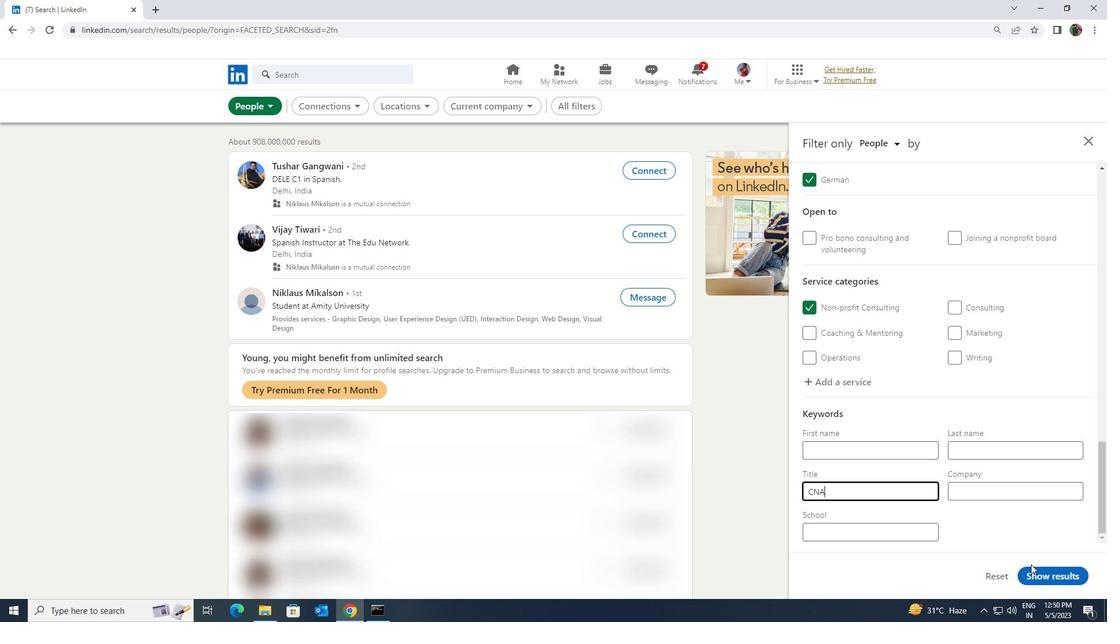 
Action: Mouse pressed left at (1035, 576)
Screenshot: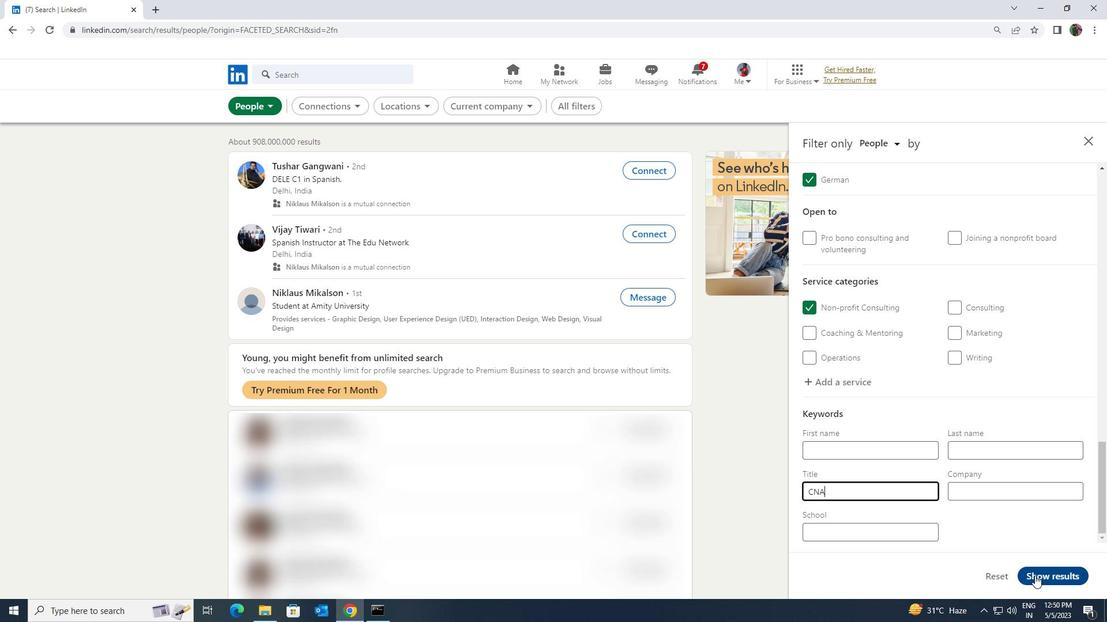 
